 Task: Find a guest house in Laporte, United States, for 4 guests from August 3 to August 17, with 3 bedrooms, 4 beds, 2 bathrooms, and a price range of ₹3000 to ₹15000. Enable 'Instant Book'.
Action: Mouse moved to (477, 126)
Screenshot: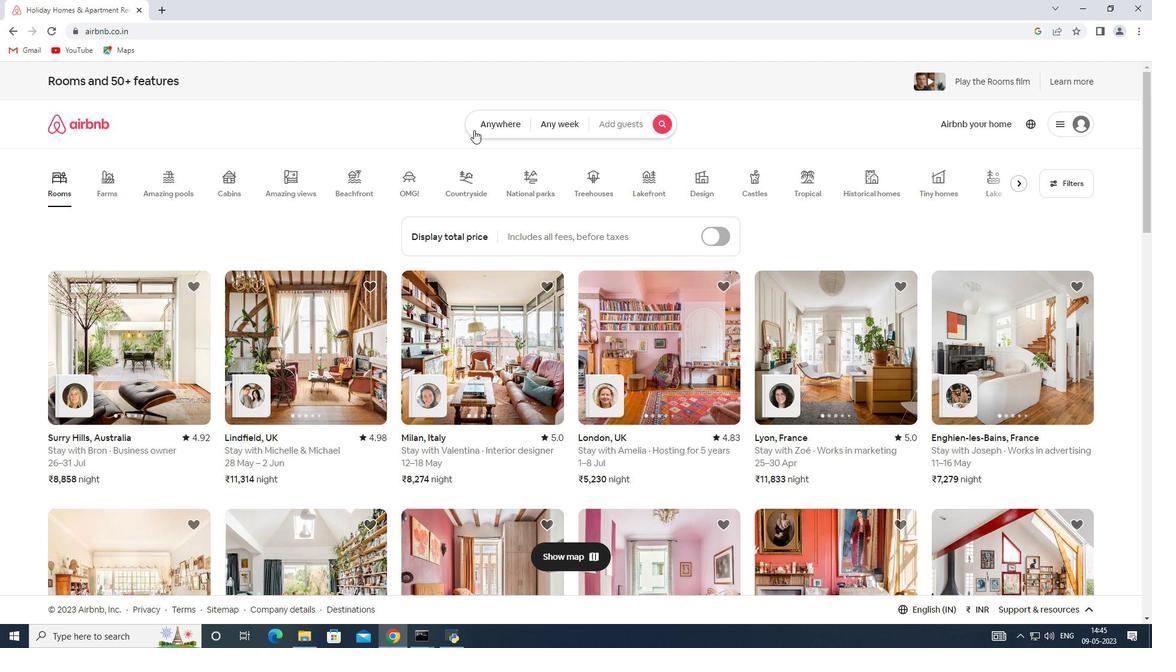 
Action: Mouse pressed left at (477, 126)
Screenshot: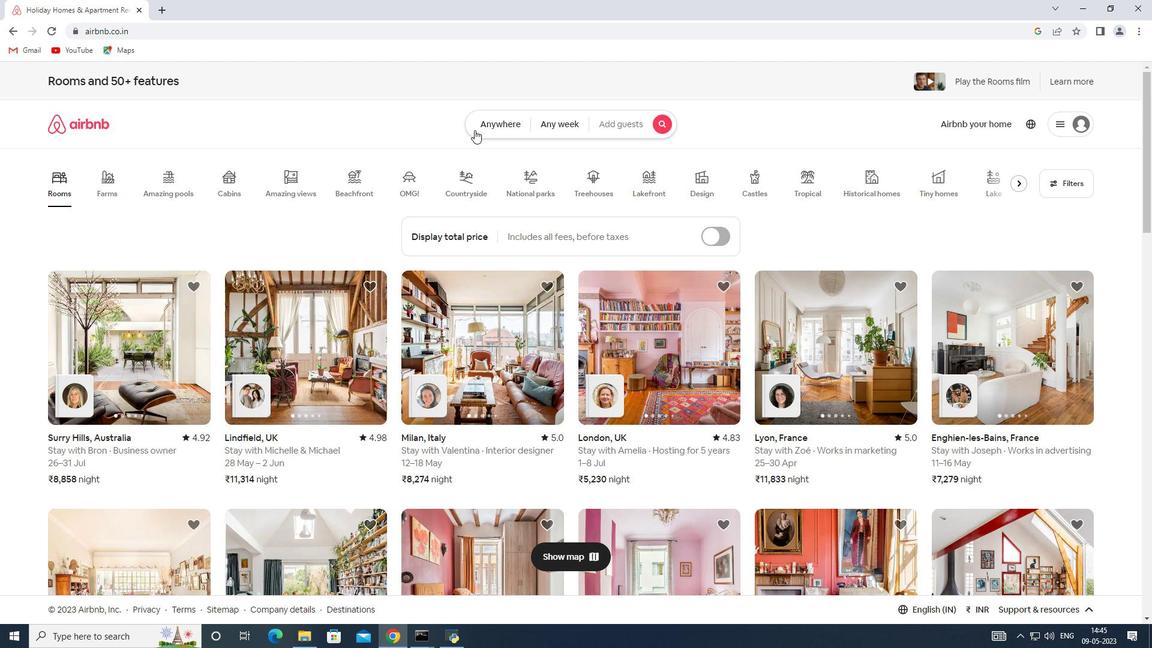 
Action: Mouse moved to (348, 167)
Screenshot: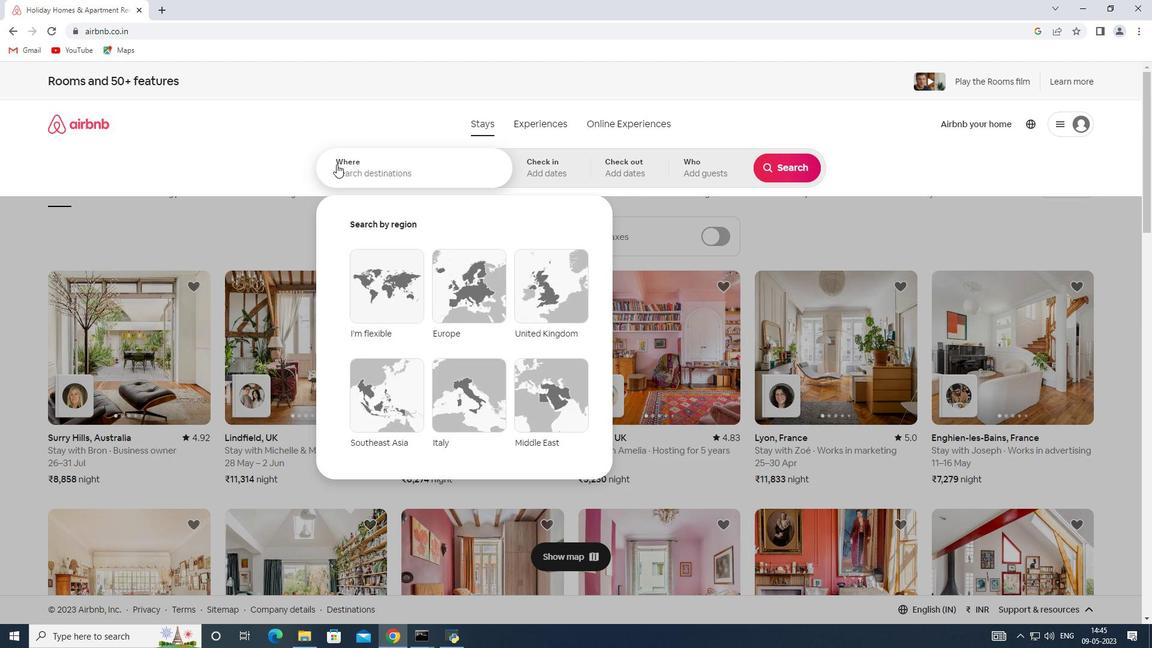 
Action: Mouse pressed left at (348, 167)
Screenshot: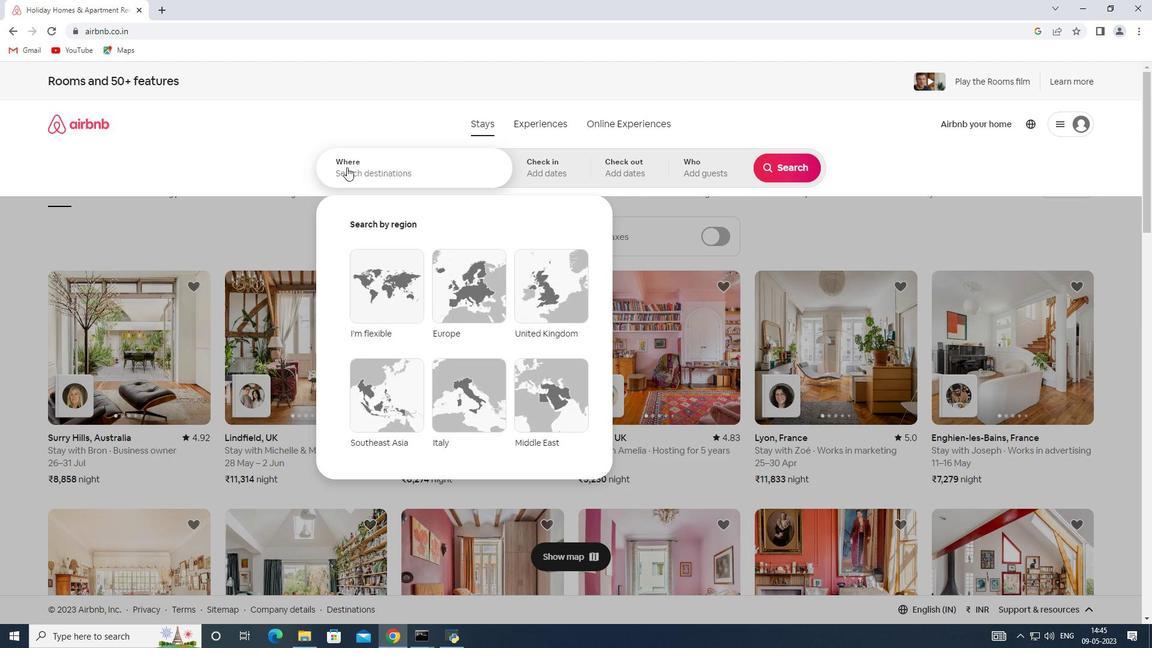 
Action: Mouse moved to (349, 167)
Screenshot: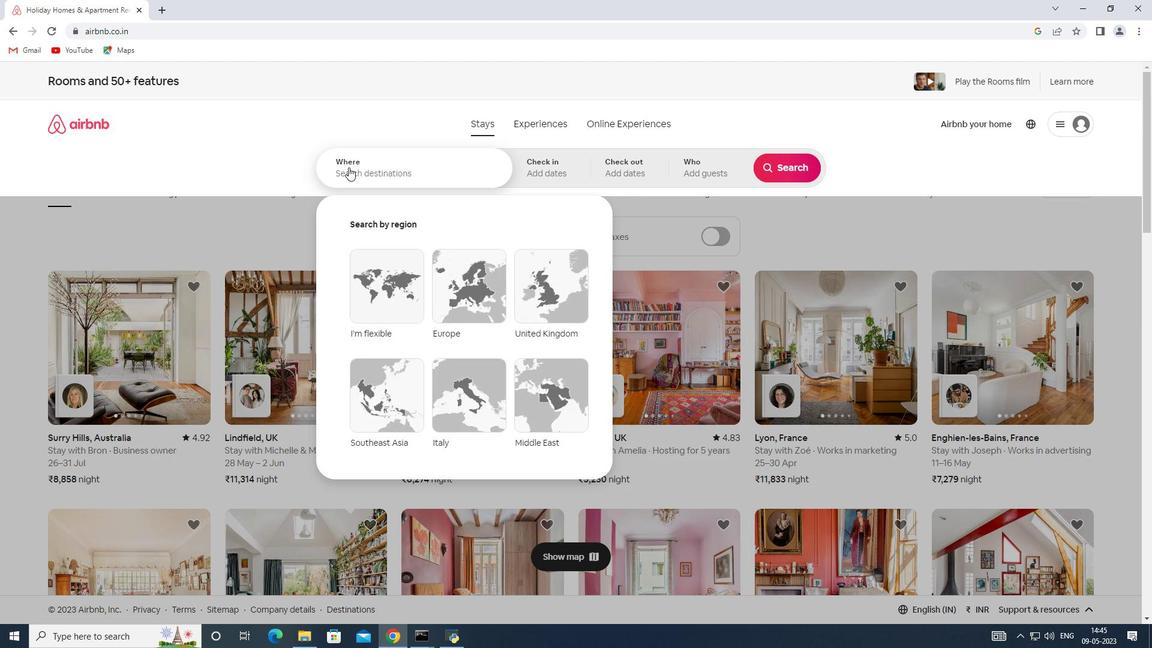 
Action: Key pressed <Key.shift><Key.shift><Key.shift><Key.shift><Key.shift><Key.shift><Key.shift><Key.shift><Key.shift><Key.shift><Key.shift><Key.shift><Key.shift><Key.shift><Key.shift><Key.shift><Key.shift>Laporte,<Key.shift>United<Key.space><Key.shift>States
Screenshot: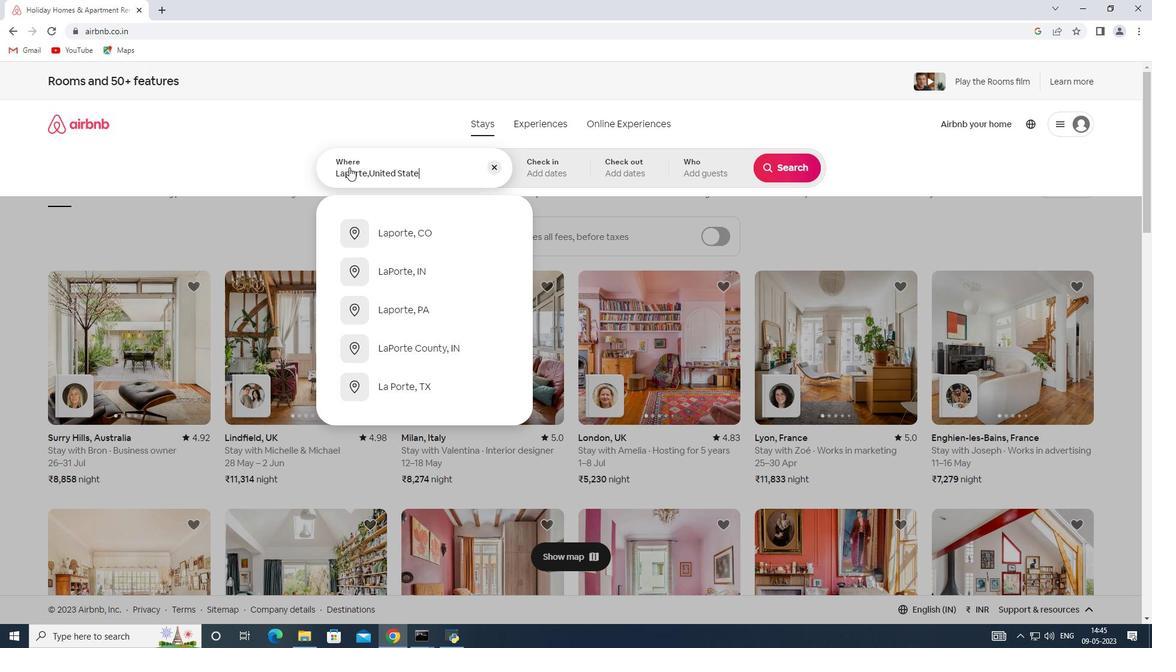 
Action: Mouse moved to (542, 167)
Screenshot: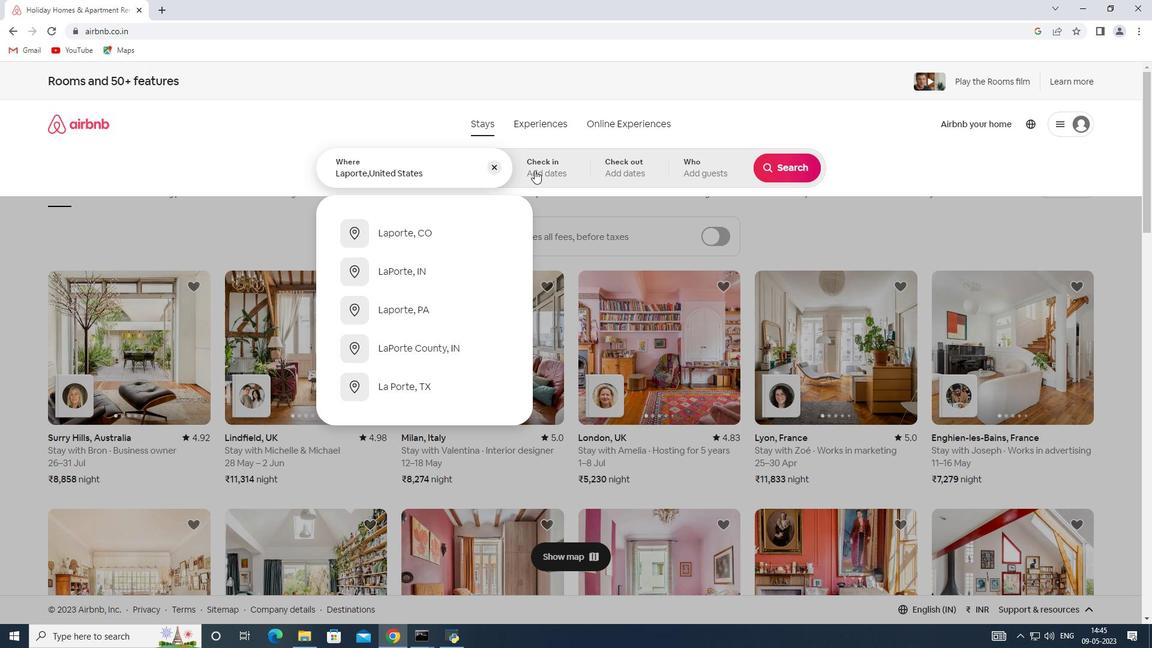 
Action: Mouse pressed left at (542, 167)
Screenshot: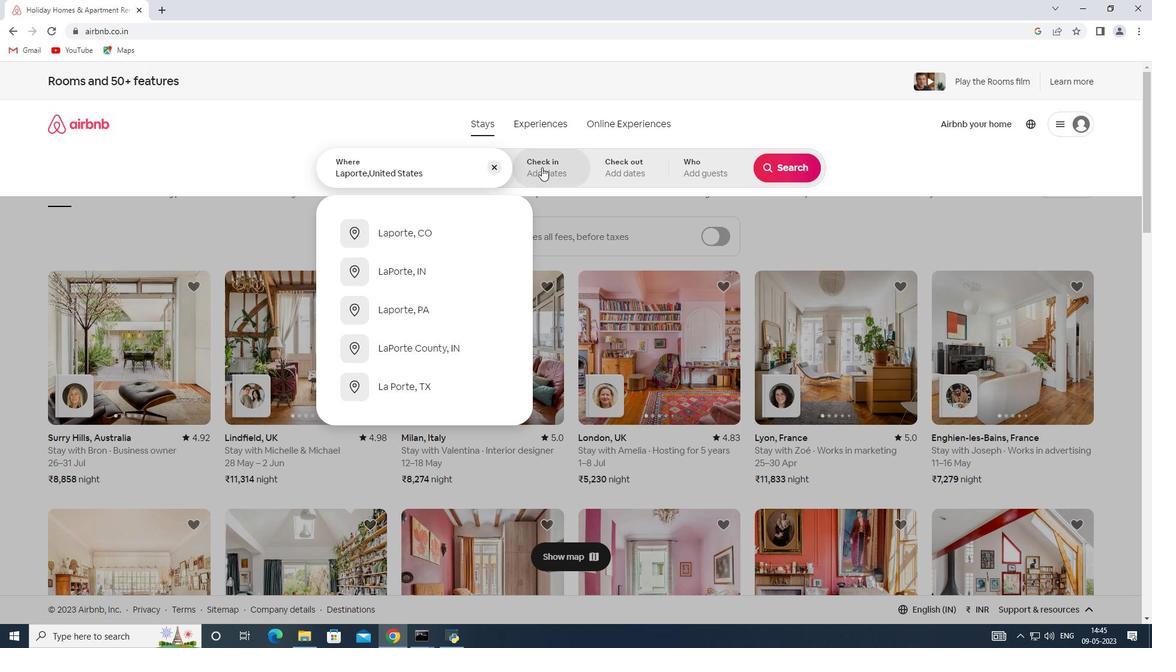 
Action: Mouse moved to (781, 264)
Screenshot: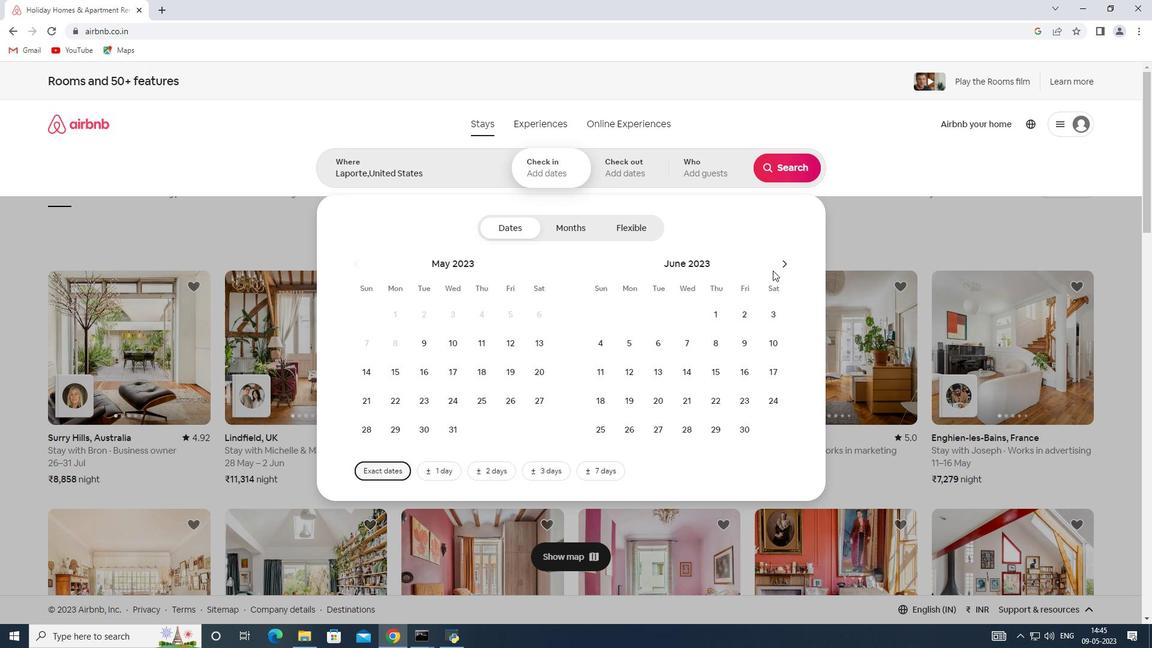 
Action: Mouse pressed left at (781, 264)
Screenshot: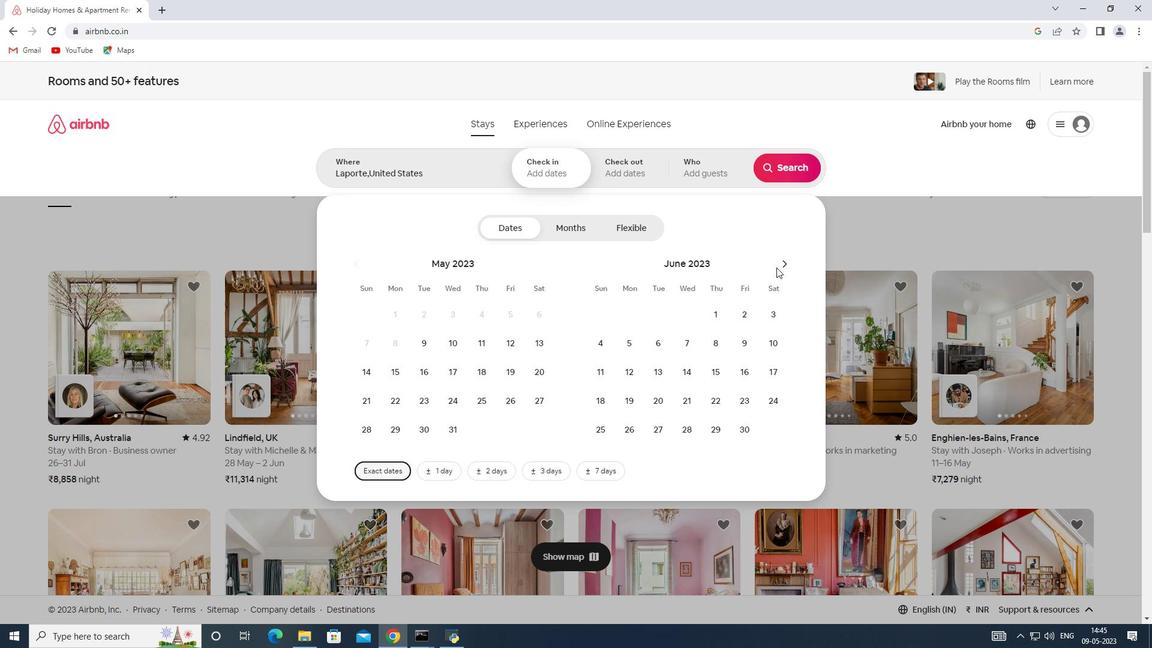
Action: Mouse pressed left at (781, 264)
Screenshot: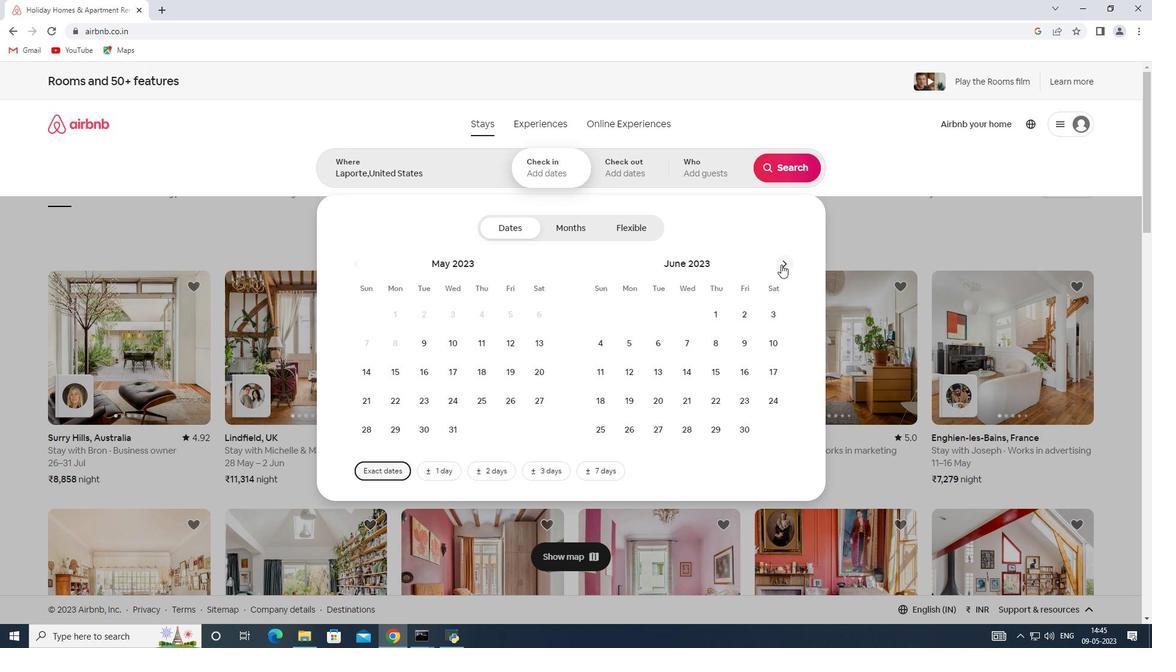 
Action: Mouse moved to (714, 313)
Screenshot: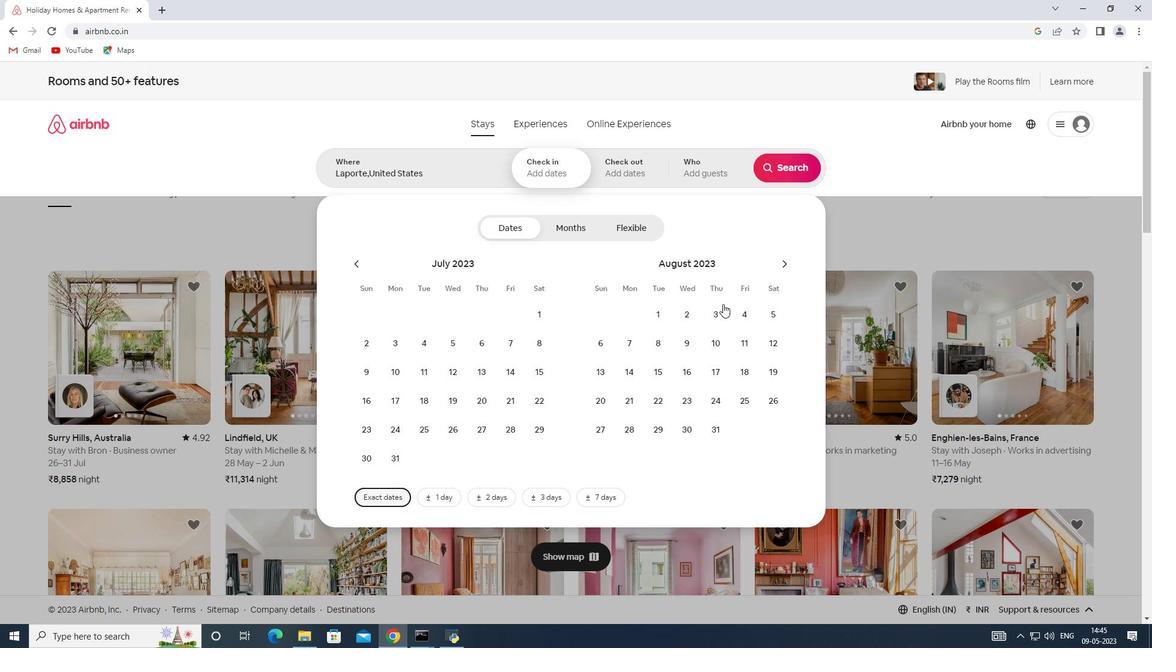 
Action: Mouse pressed left at (714, 313)
Screenshot: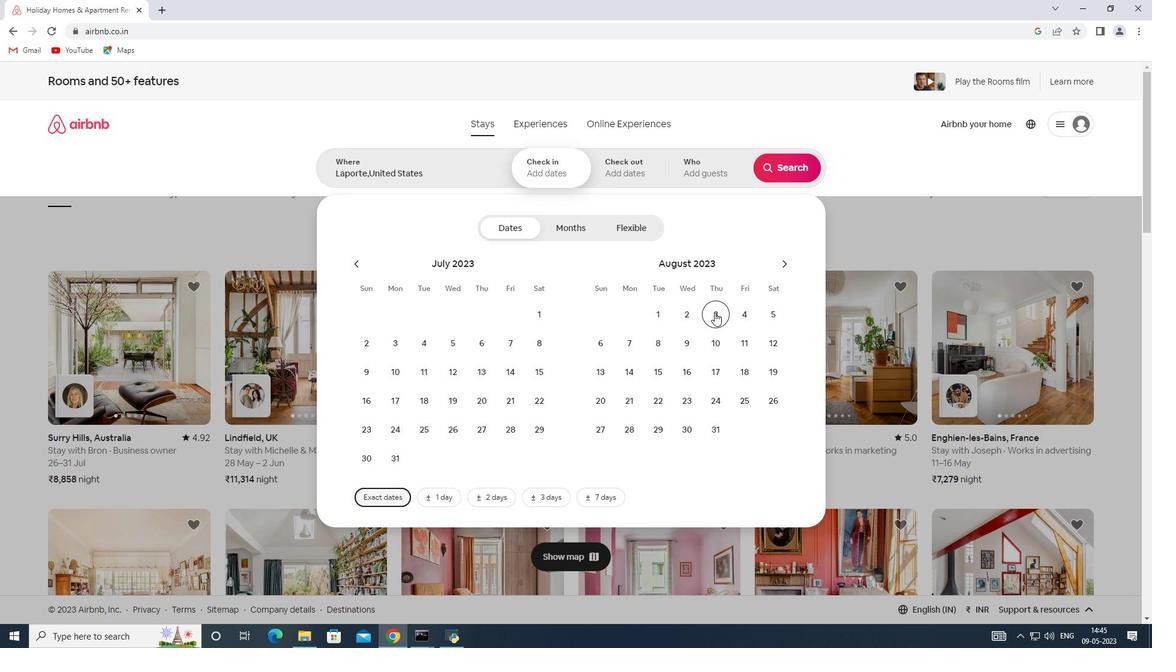 
Action: Mouse moved to (707, 375)
Screenshot: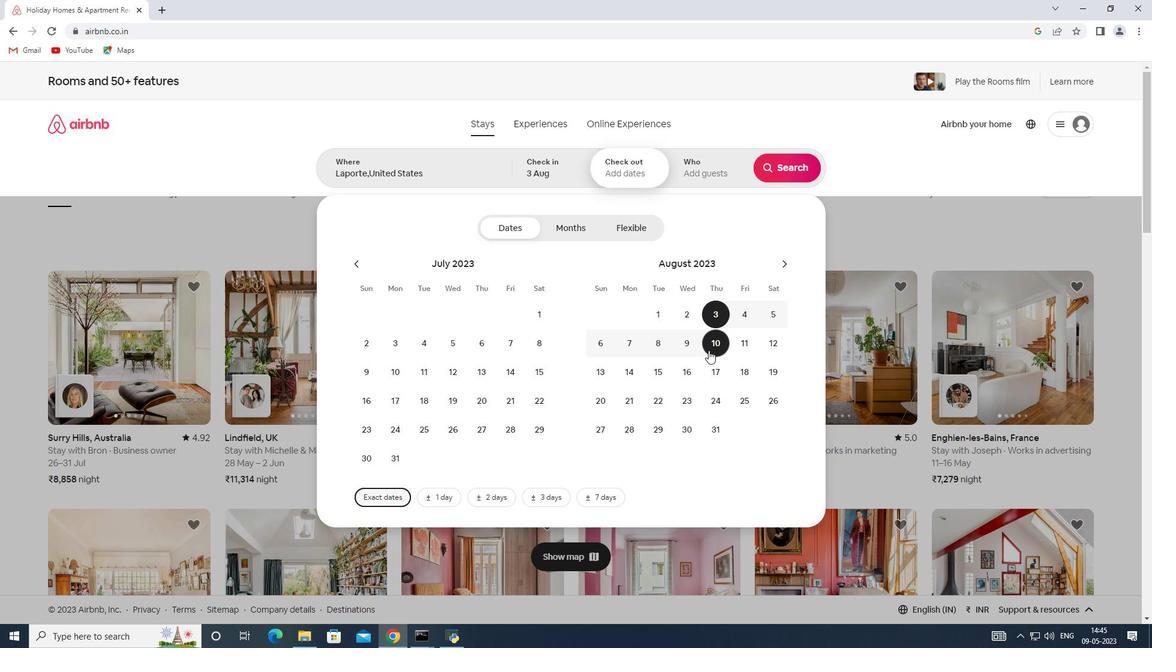 
Action: Mouse pressed left at (707, 375)
Screenshot: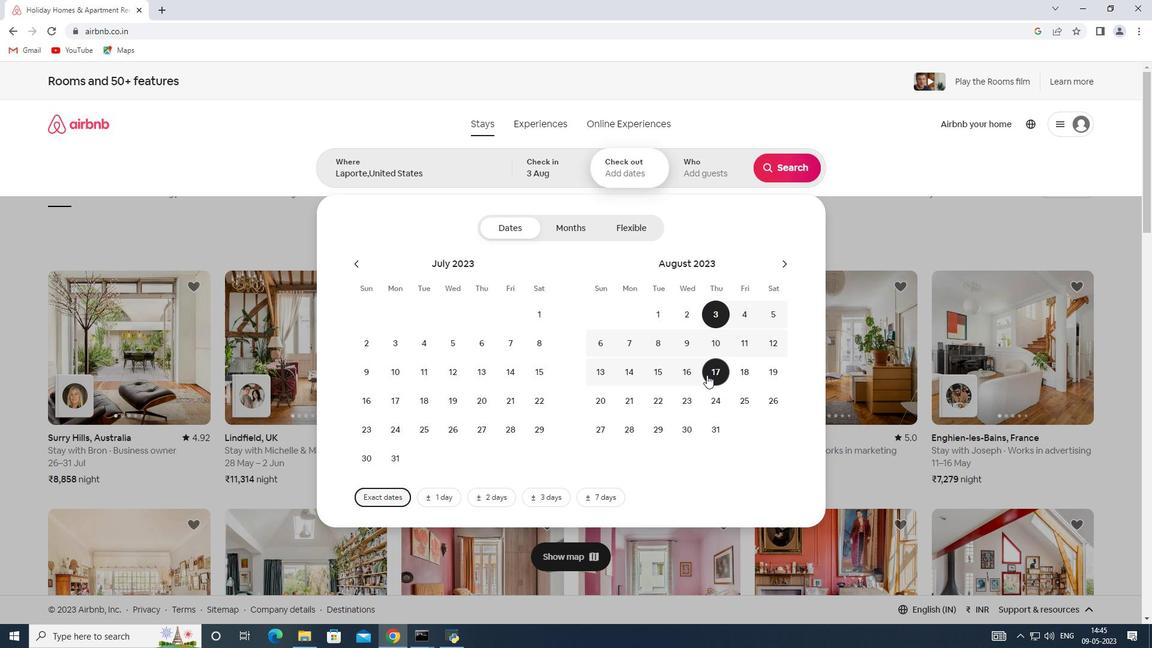 
Action: Mouse moved to (692, 168)
Screenshot: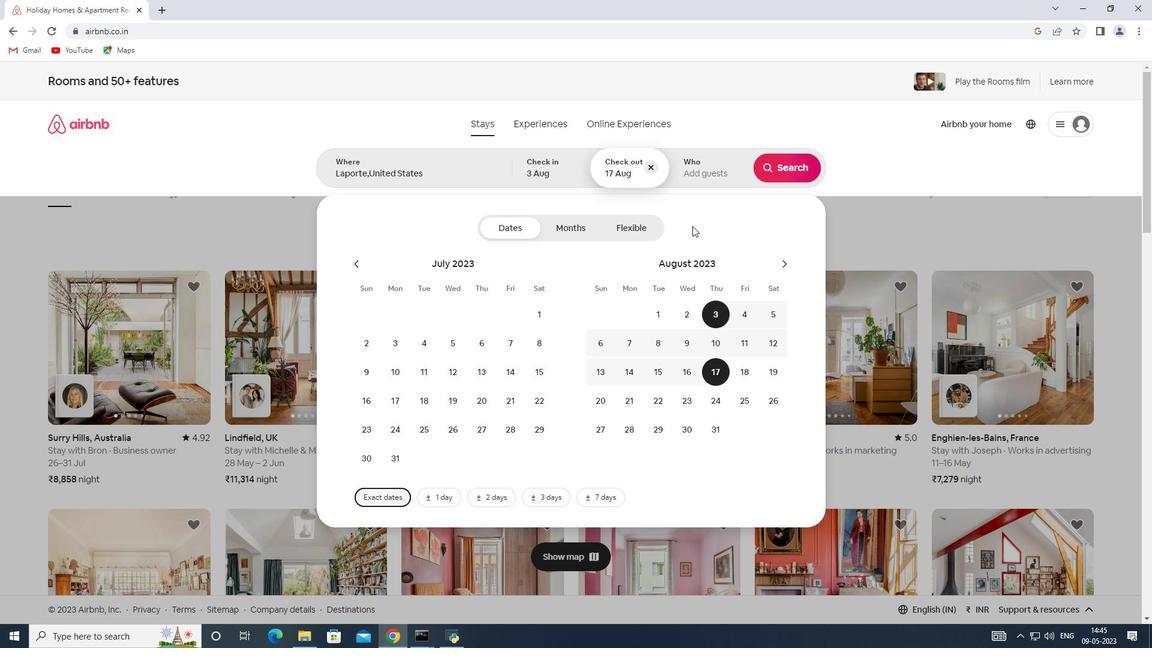 
Action: Mouse pressed left at (692, 168)
Screenshot: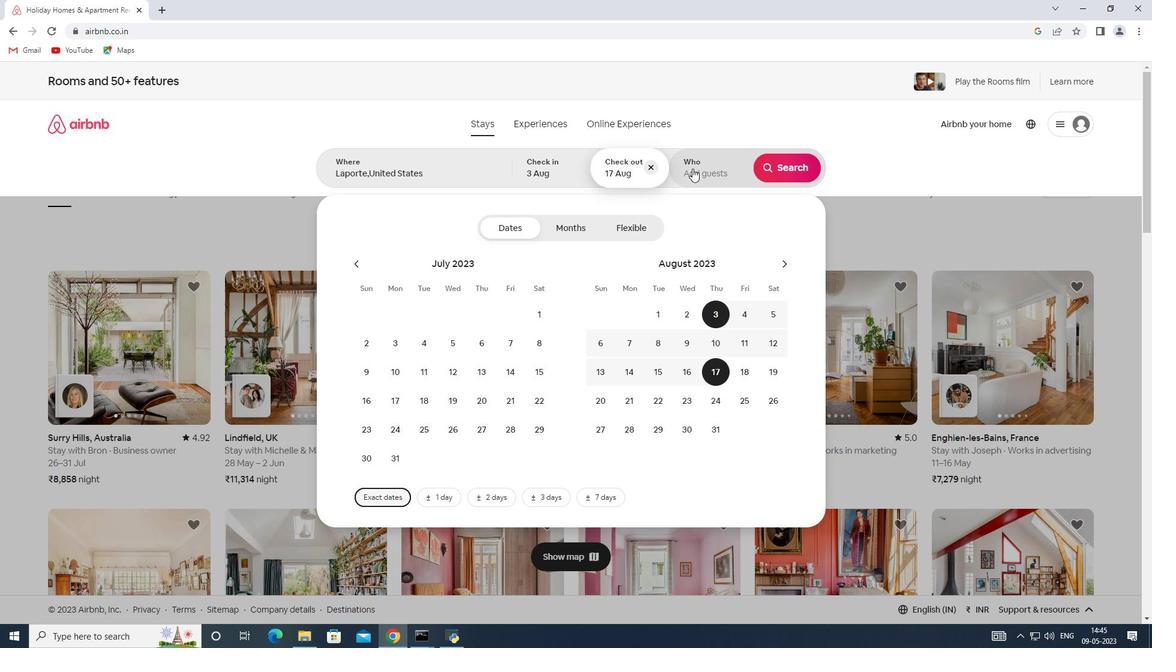 
Action: Mouse moved to (795, 229)
Screenshot: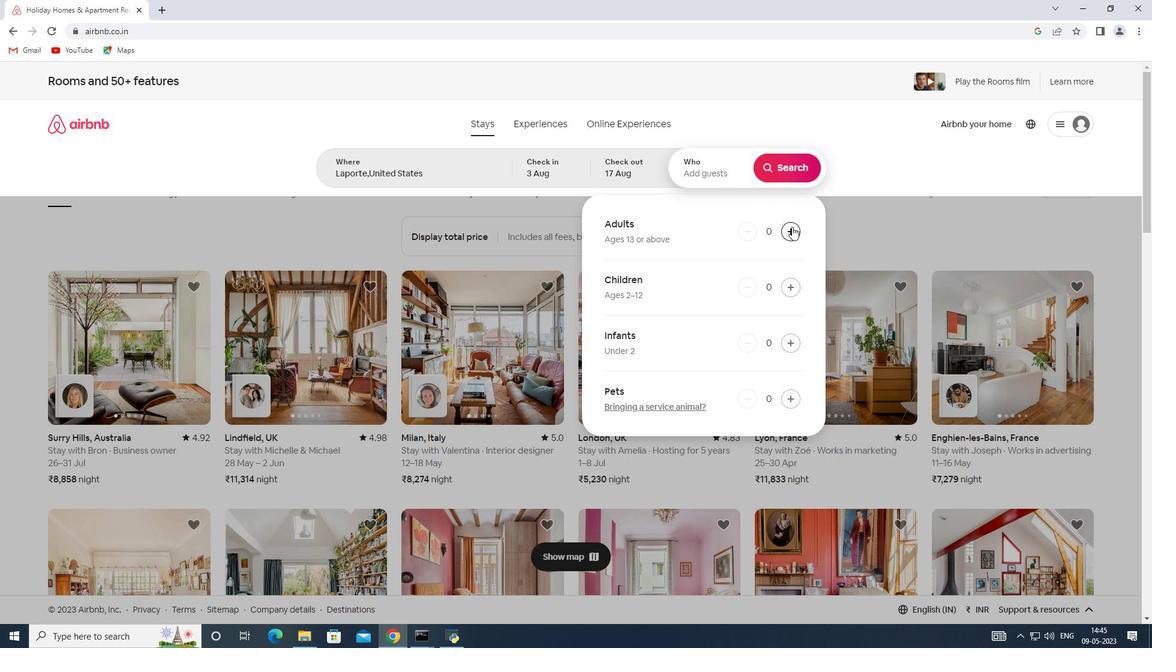 
Action: Mouse pressed left at (795, 229)
Screenshot: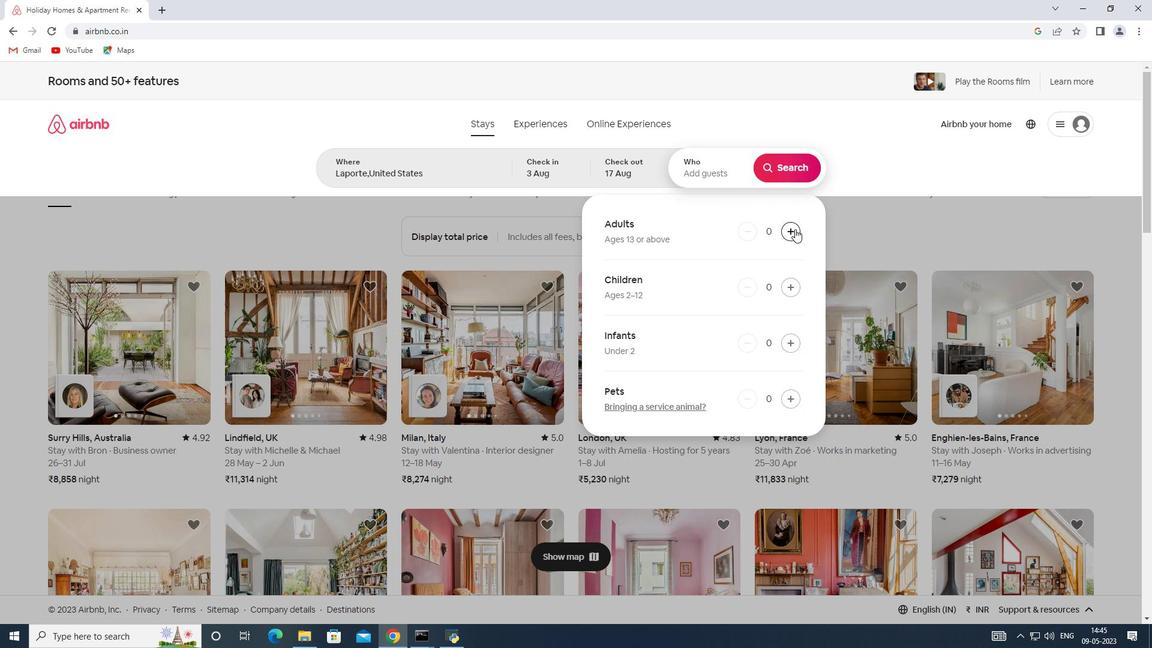 
Action: Mouse pressed left at (795, 229)
Screenshot: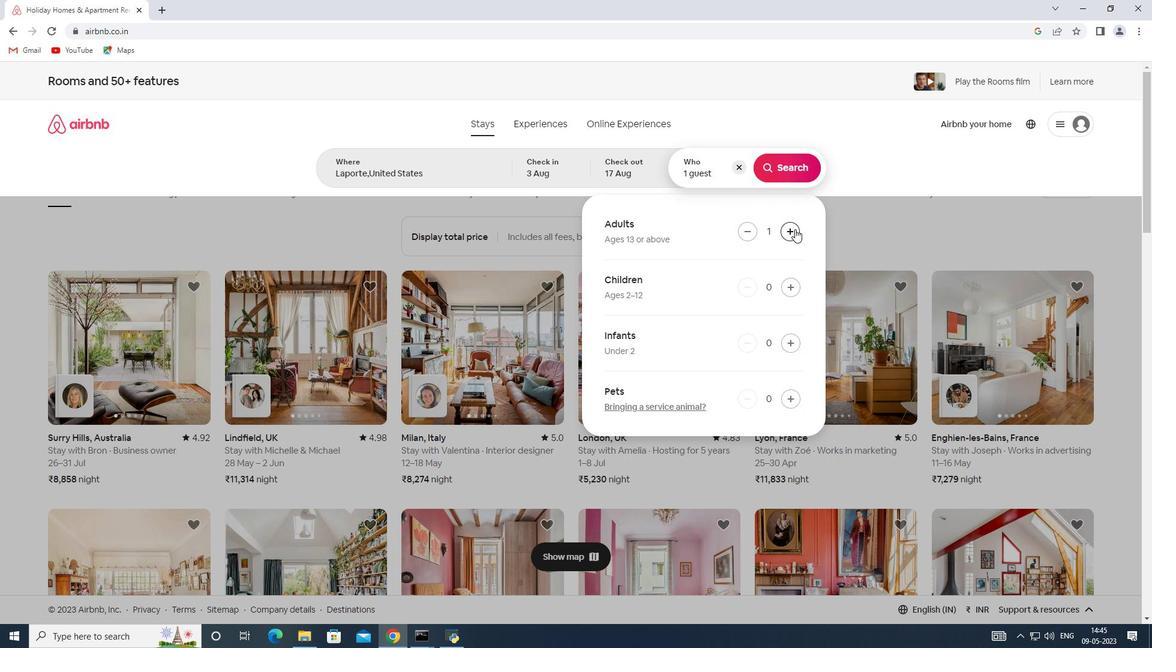 
Action: Mouse pressed left at (795, 229)
Screenshot: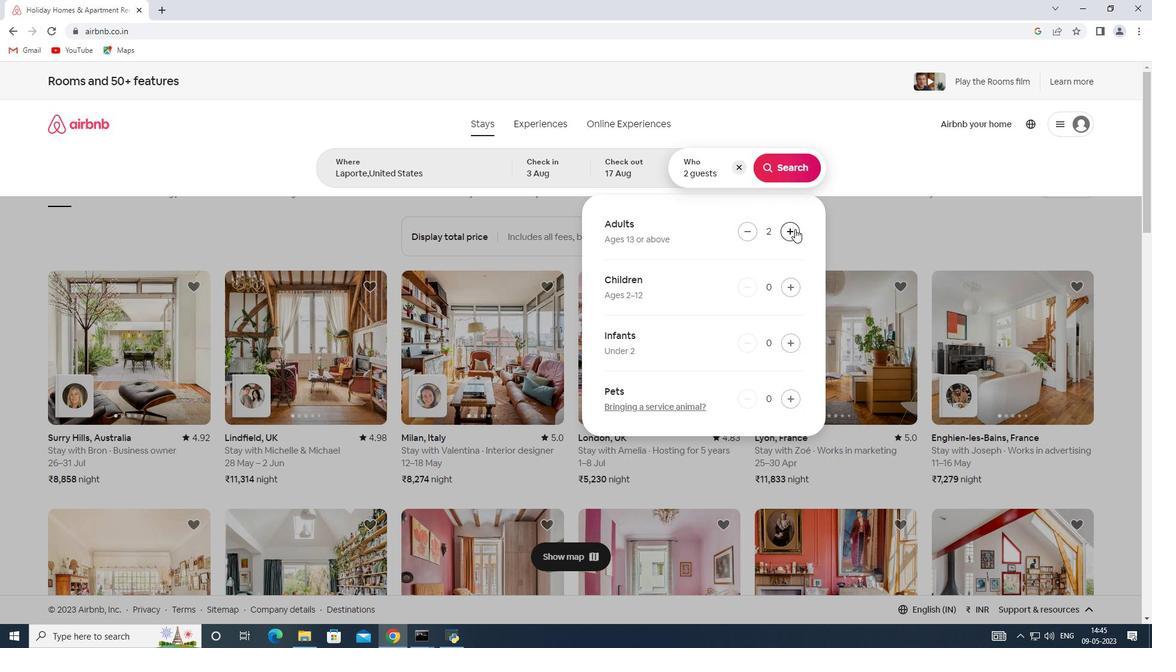 
Action: Mouse moved to (792, 291)
Screenshot: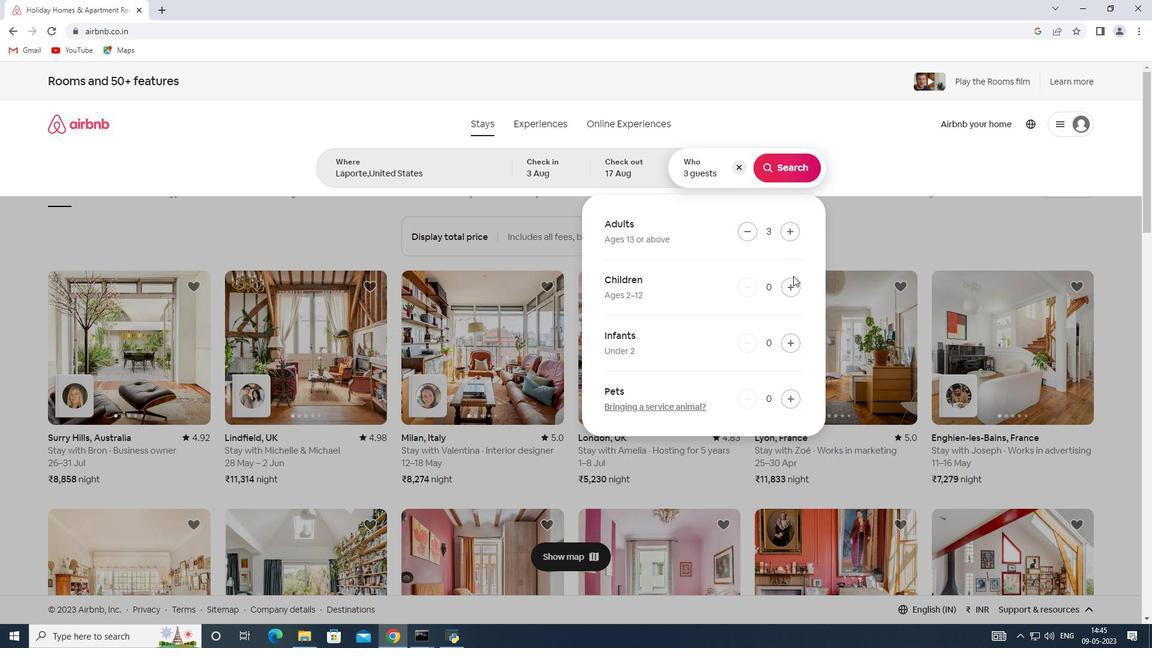 
Action: Mouse pressed left at (792, 291)
Screenshot: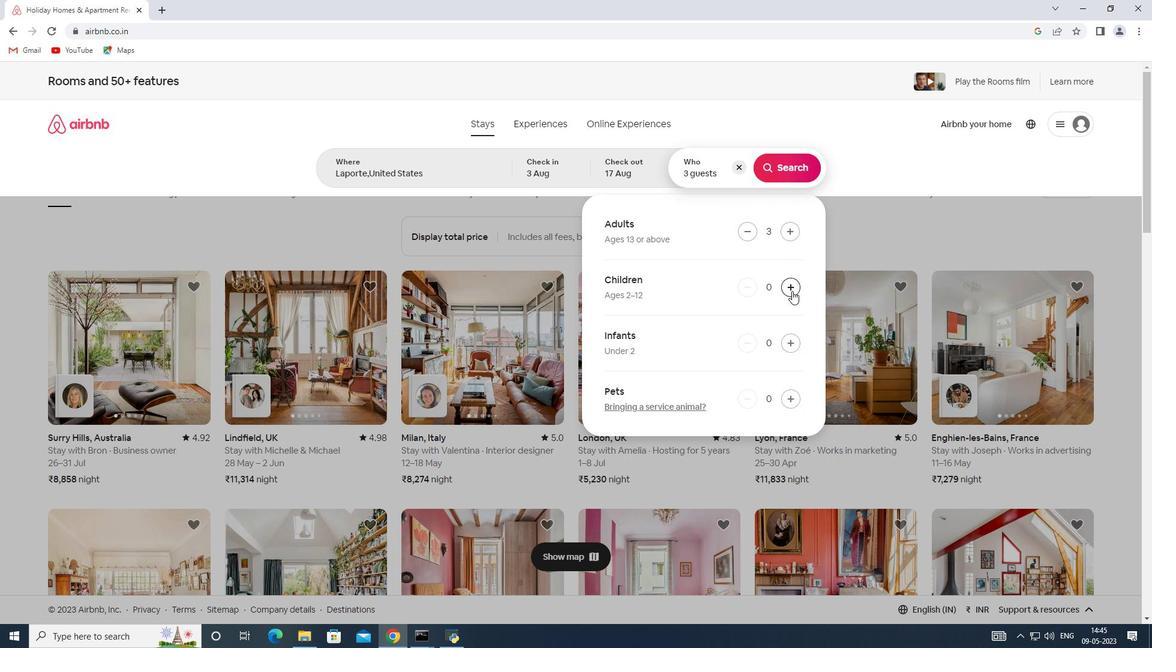 
Action: Mouse moved to (777, 169)
Screenshot: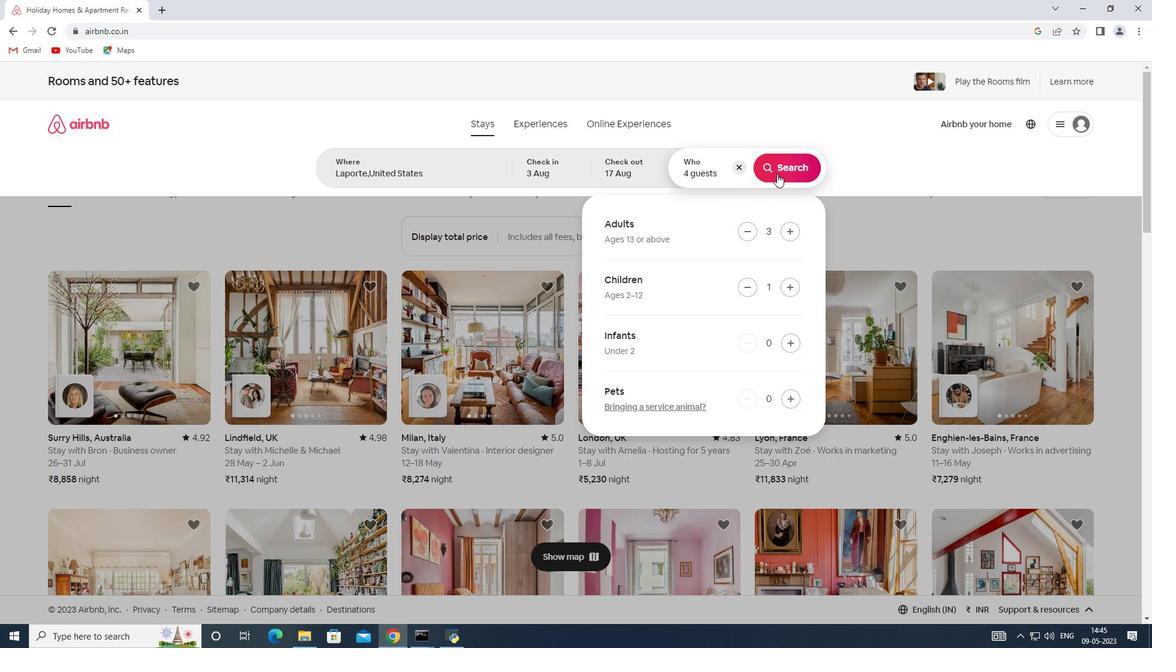 
Action: Mouse pressed left at (777, 169)
Screenshot: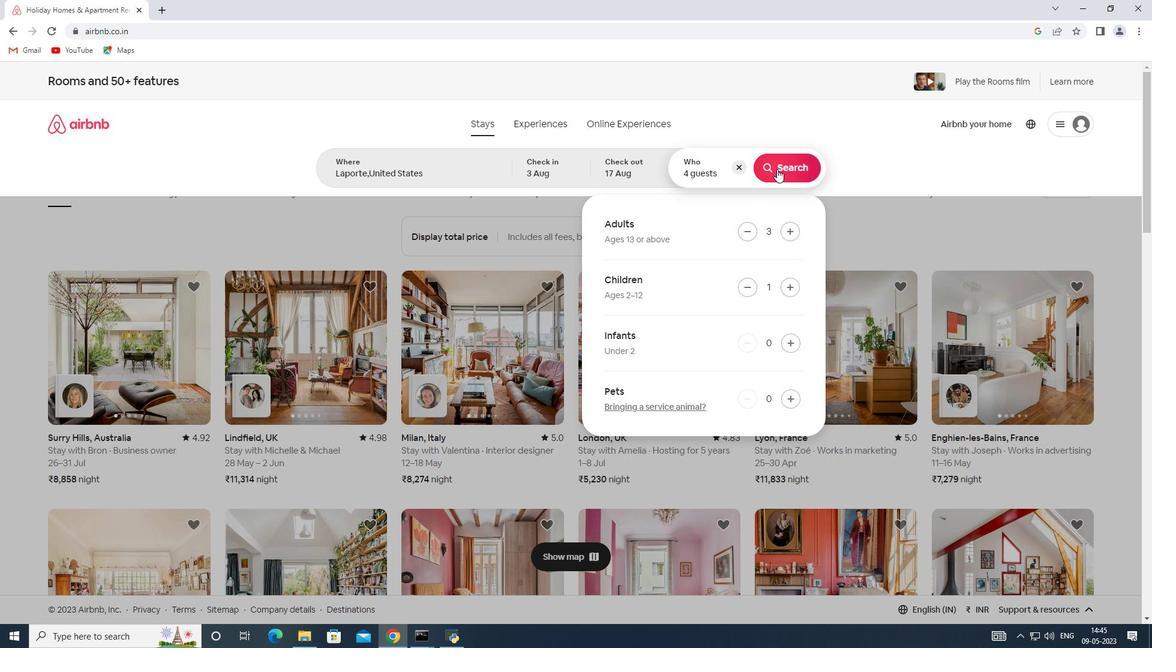 
Action: Mouse moved to (1086, 135)
Screenshot: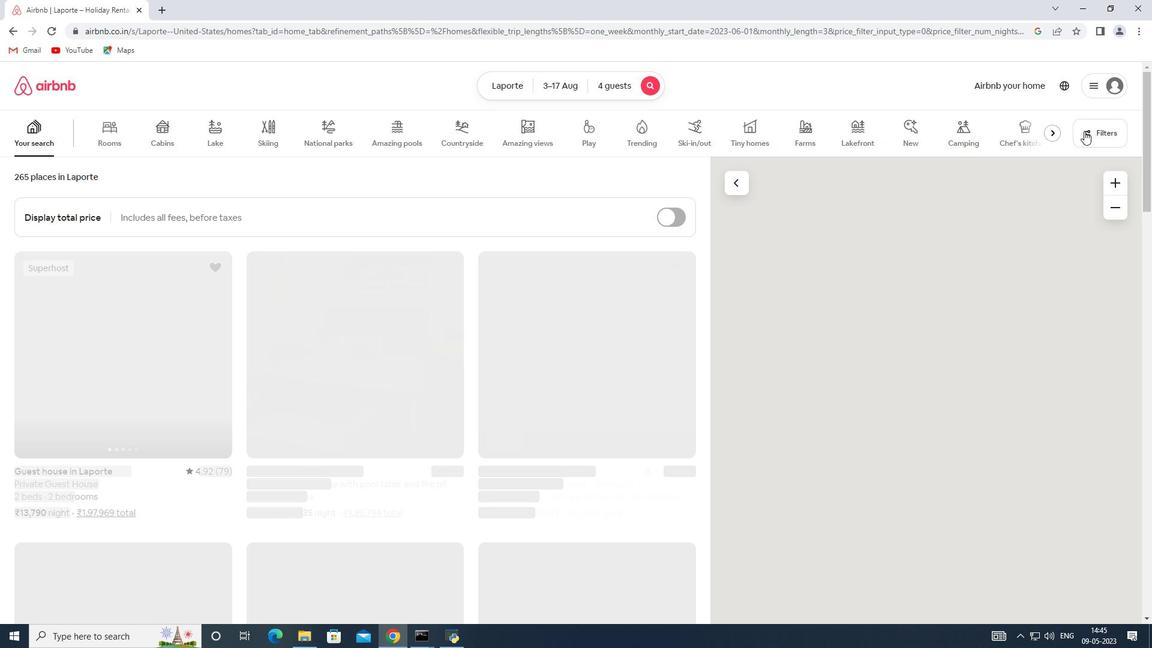 
Action: Mouse pressed left at (1086, 135)
Screenshot: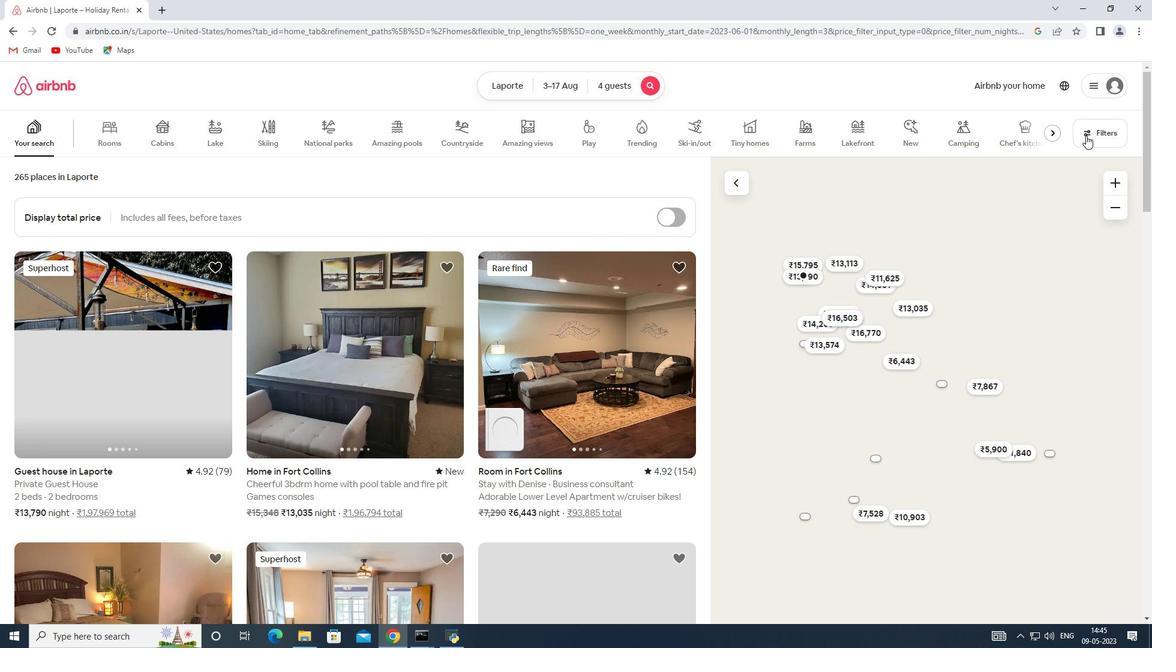 
Action: Mouse moved to (419, 431)
Screenshot: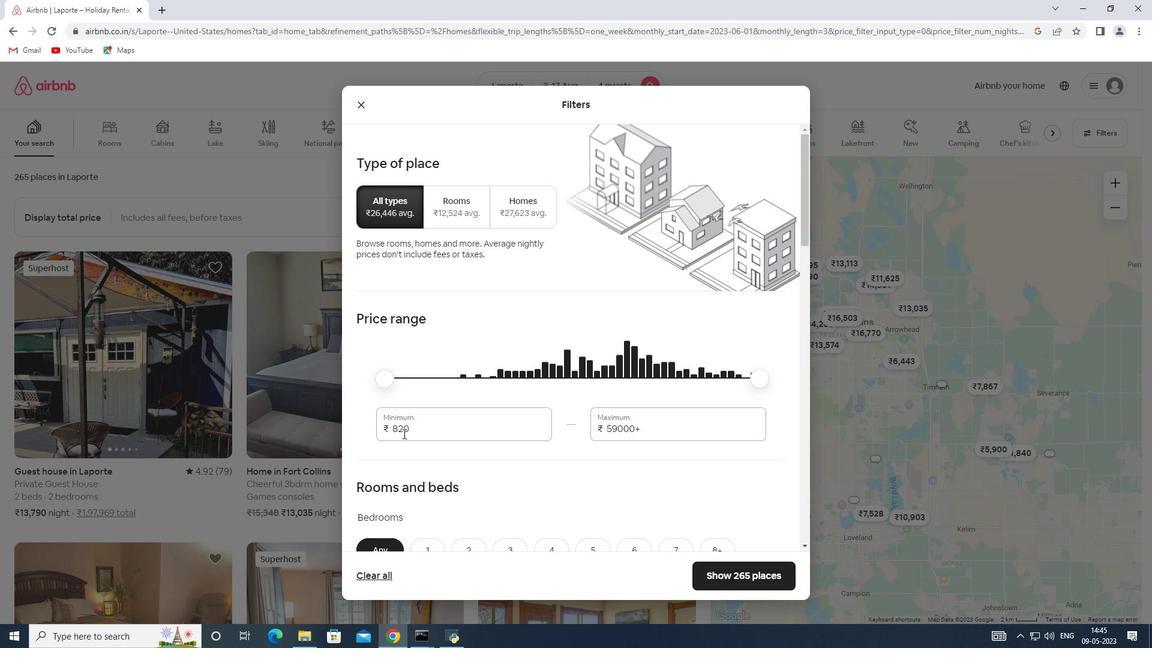 
Action: Mouse pressed left at (419, 431)
Screenshot: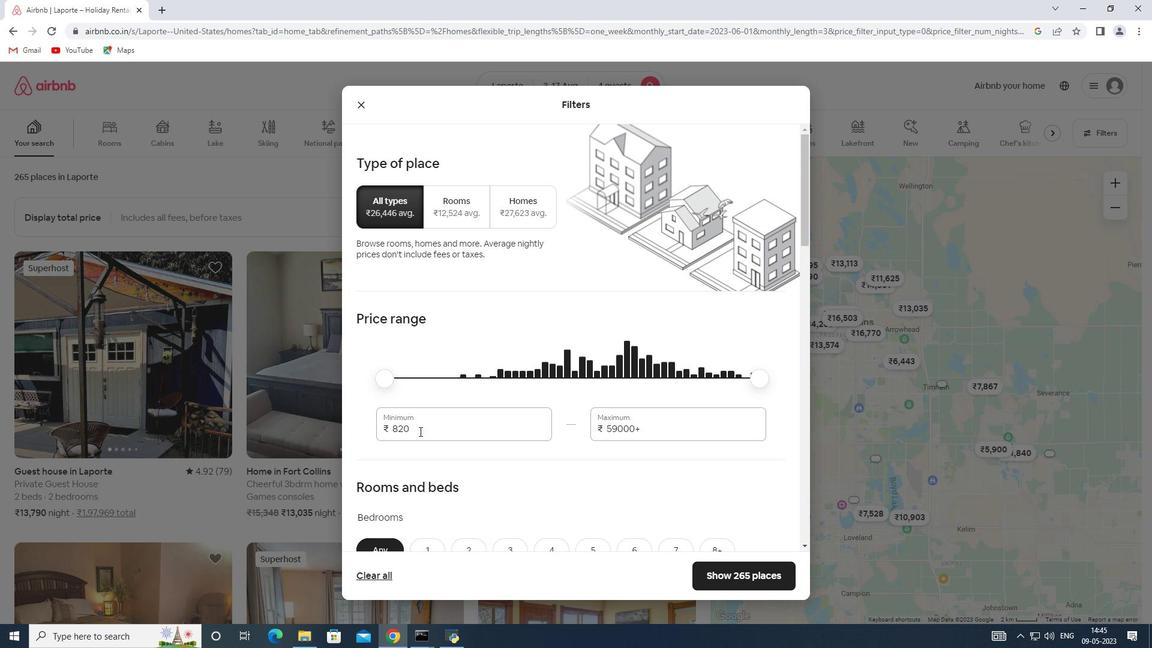 
Action: Mouse moved to (366, 423)
Screenshot: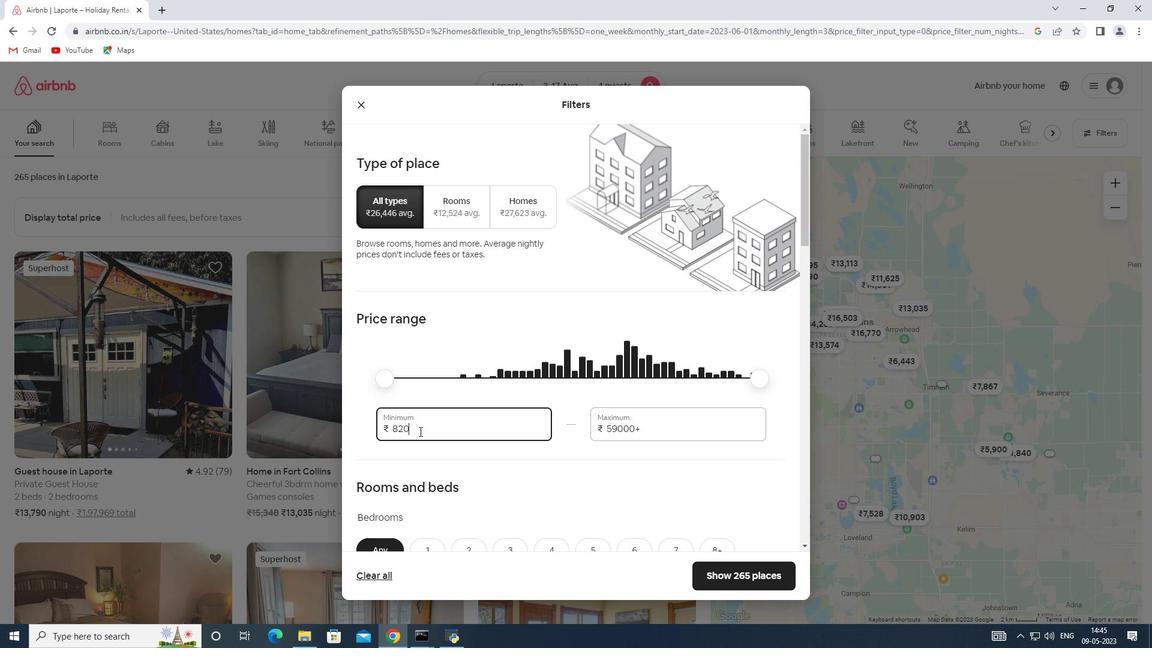 
Action: Key pressed 3000
Screenshot: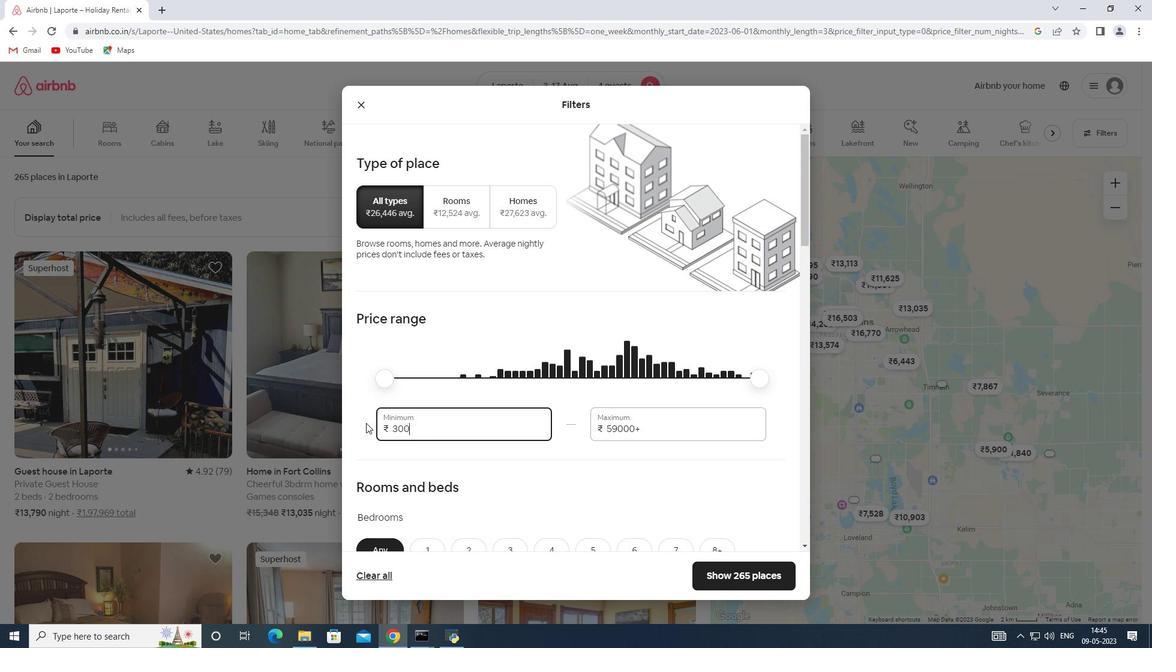 
Action: Mouse moved to (645, 433)
Screenshot: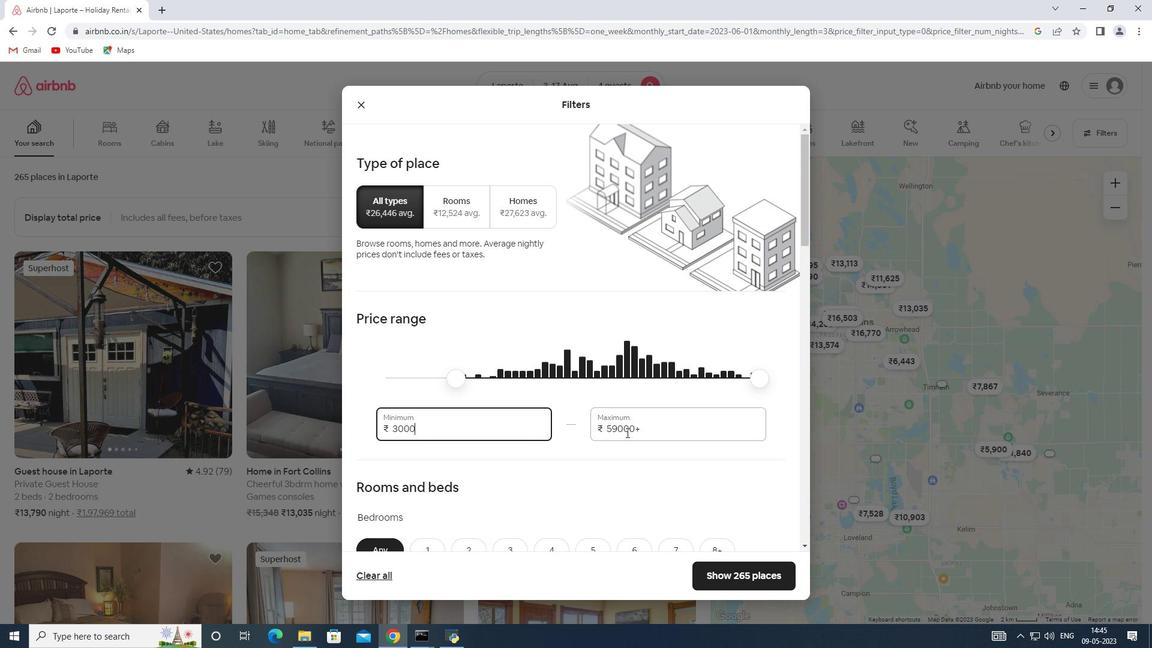 
Action: Mouse pressed left at (645, 433)
Screenshot: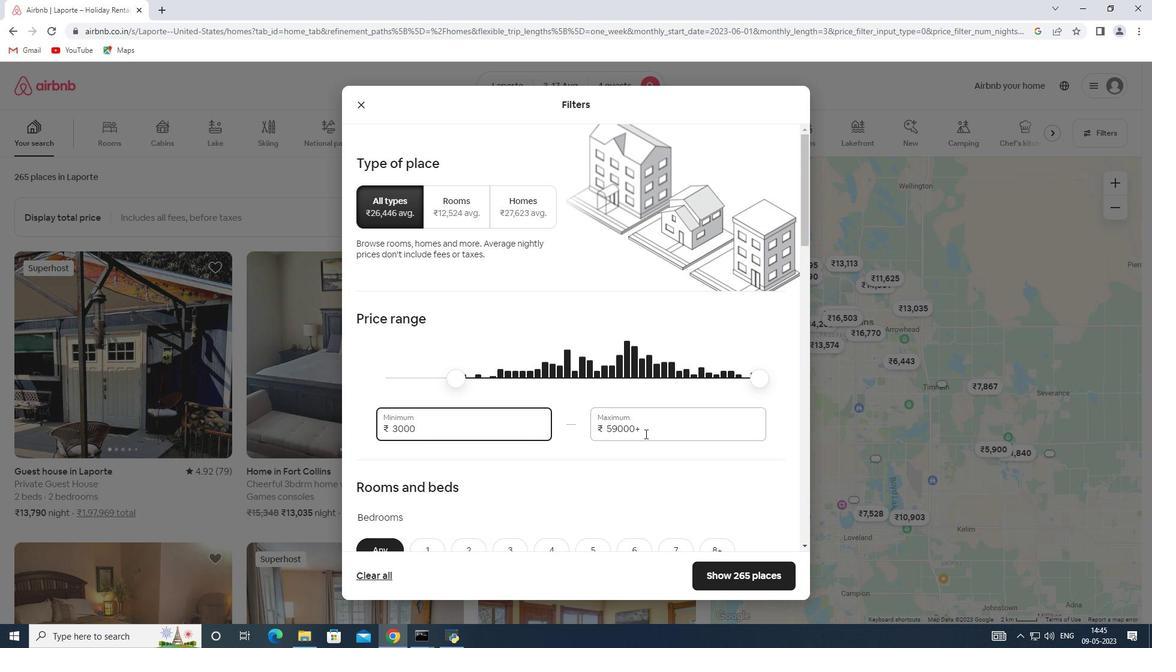 
Action: Mouse moved to (575, 435)
Screenshot: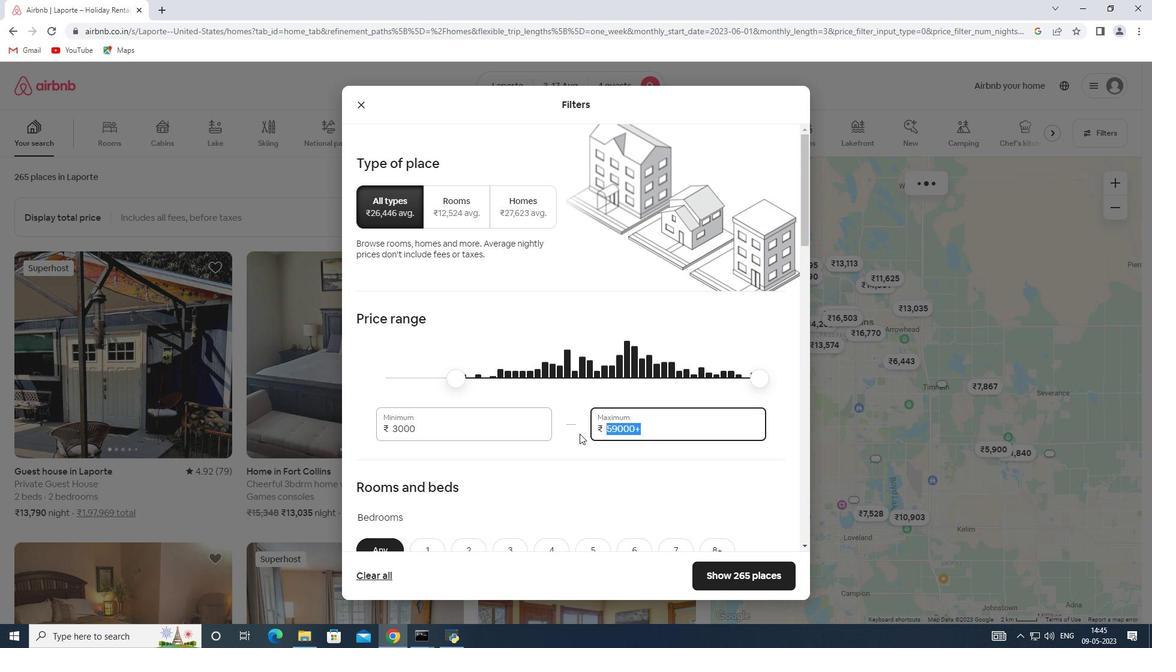 
Action: Key pressed 15000
Screenshot: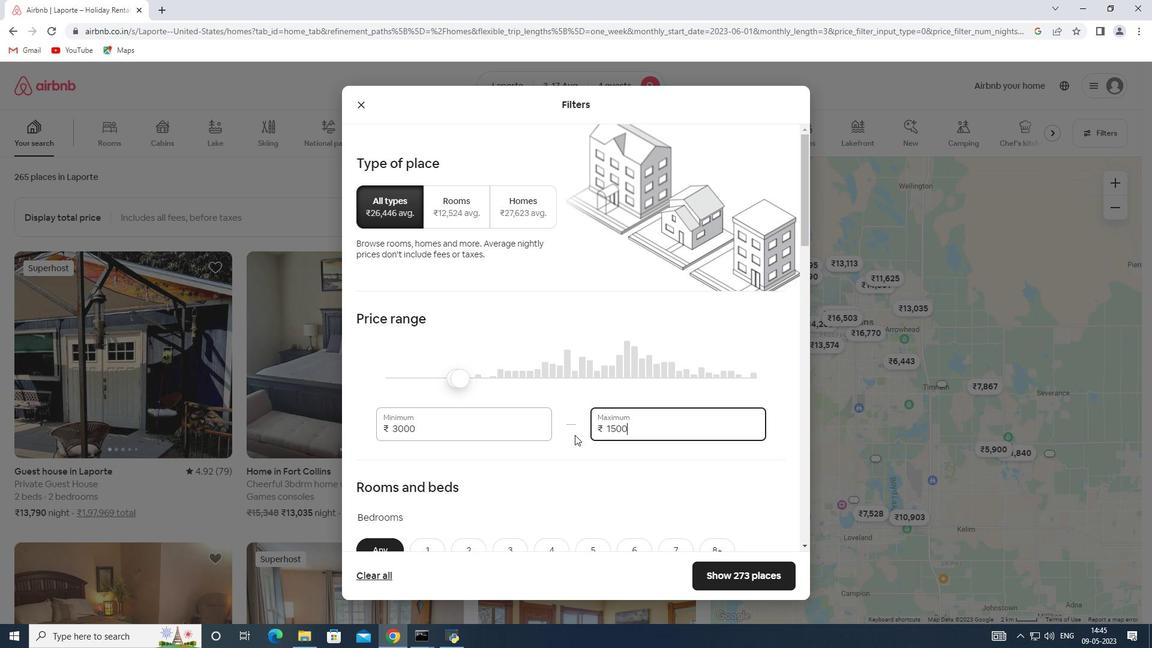 
Action: Mouse scrolled (575, 434) with delta (0, 0)
Screenshot: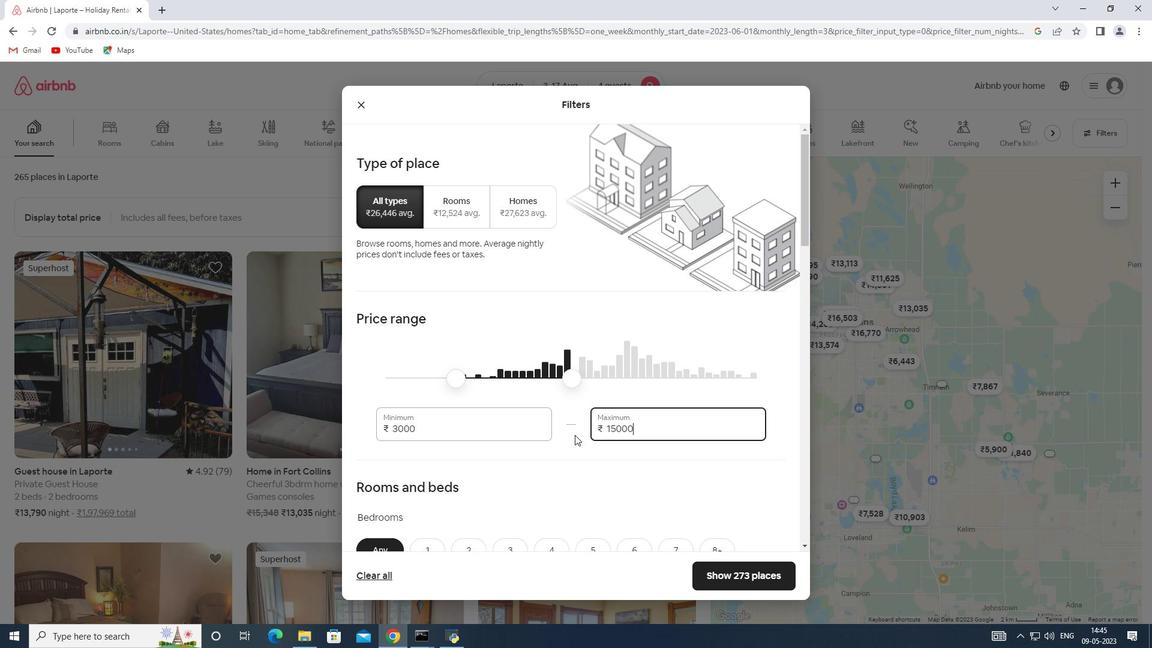 
Action: Mouse scrolled (575, 434) with delta (0, 0)
Screenshot: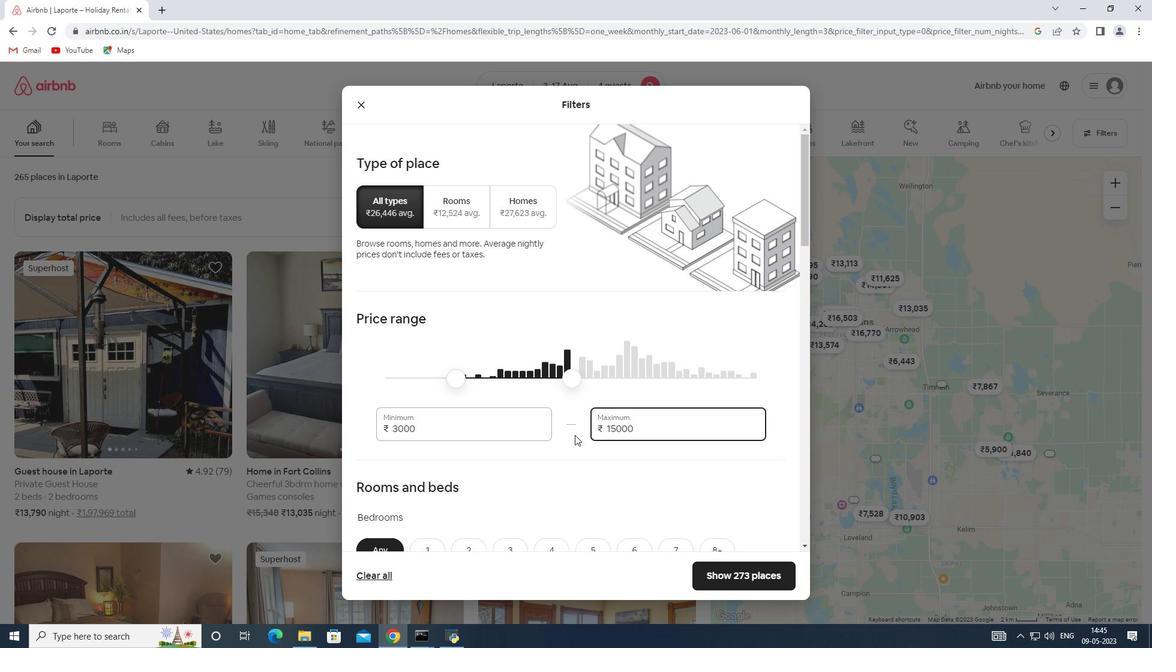 
Action: Mouse moved to (578, 419)
Screenshot: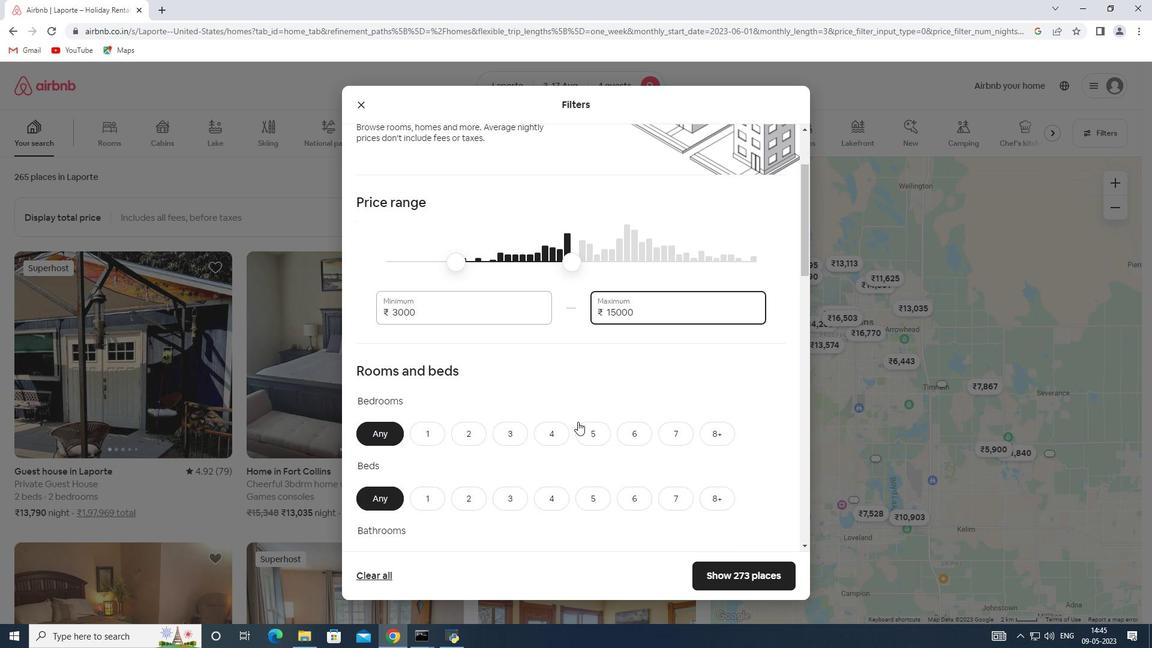 
Action: Mouse scrolled (578, 418) with delta (0, 0)
Screenshot: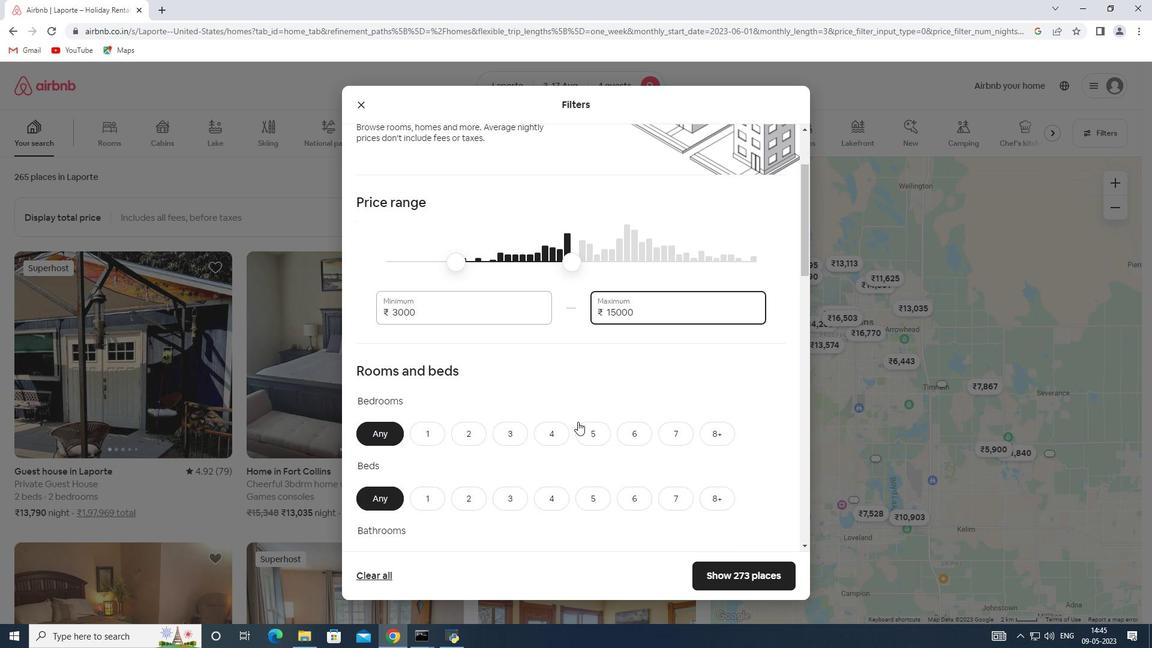 
Action: Mouse moved to (587, 393)
Screenshot: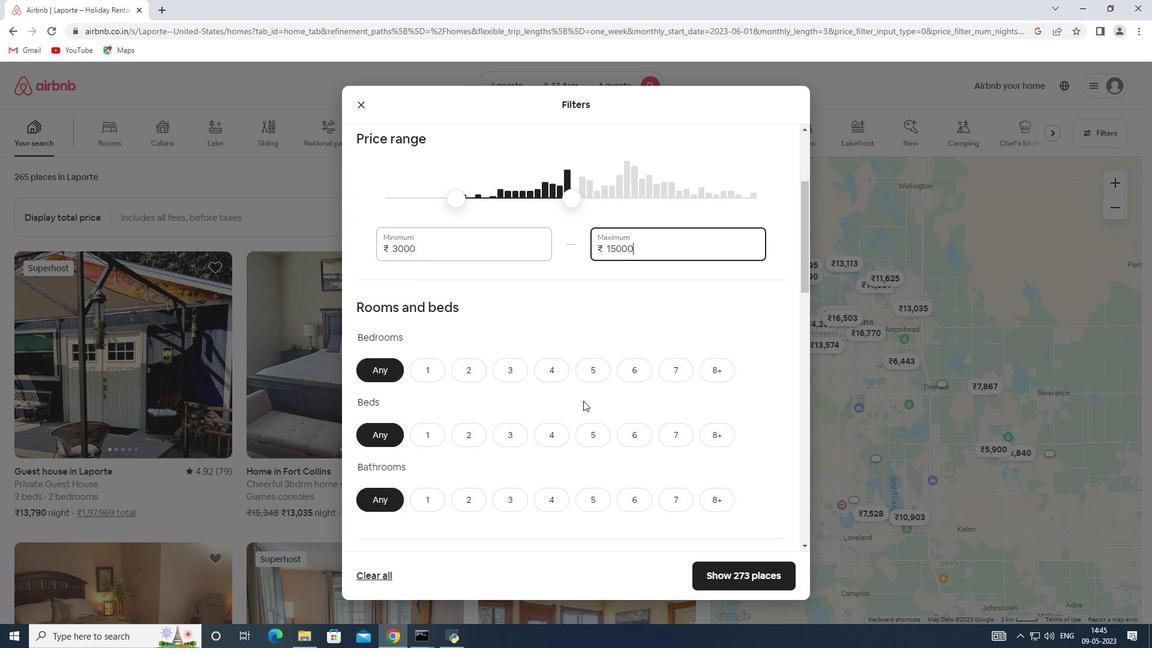 
Action: Mouse scrolled (587, 392) with delta (0, 0)
Screenshot: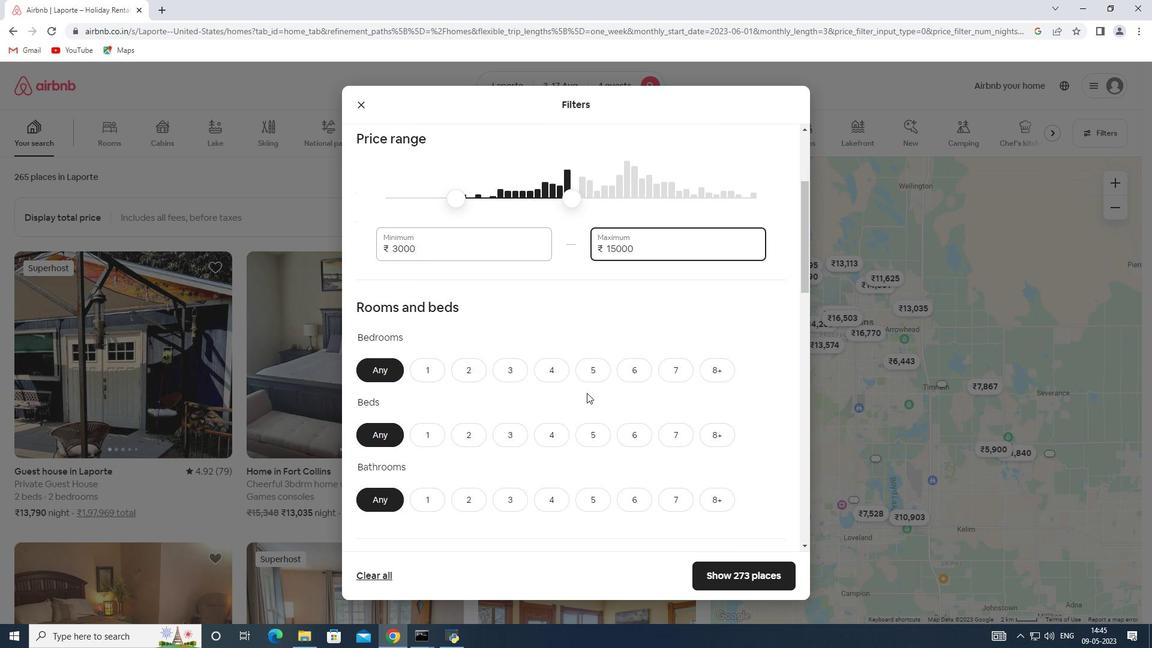 
Action: Mouse moved to (592, 384)
Screenshot: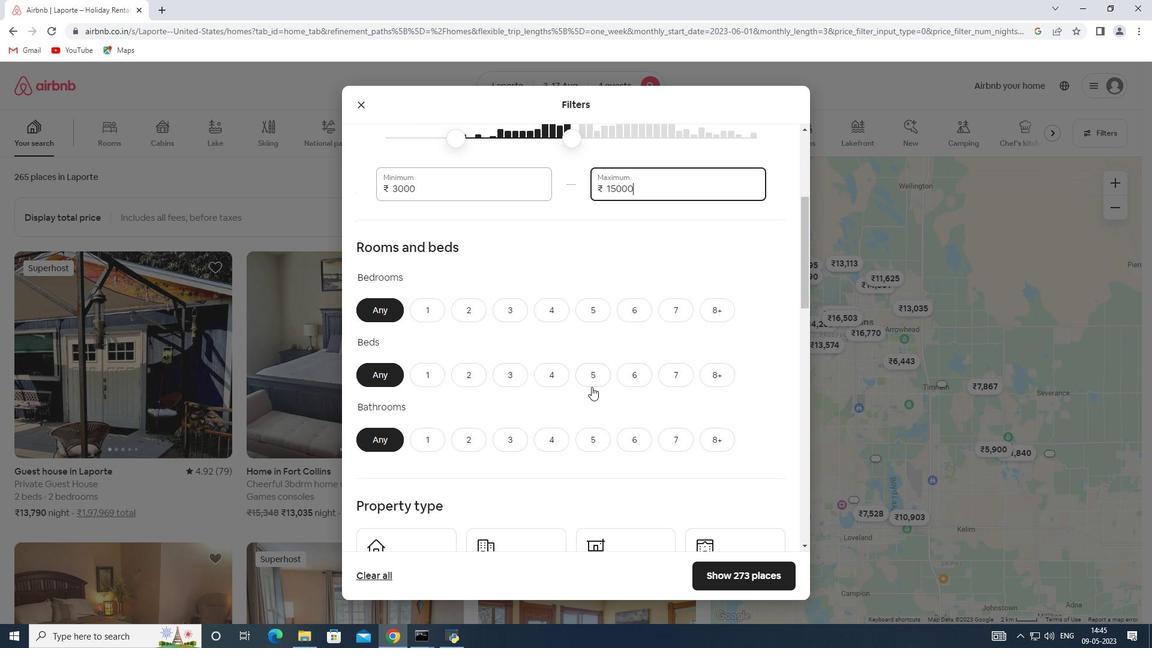 
Action: Mouse scrolled (592, 383) with delta (0, 0)
Screenshot: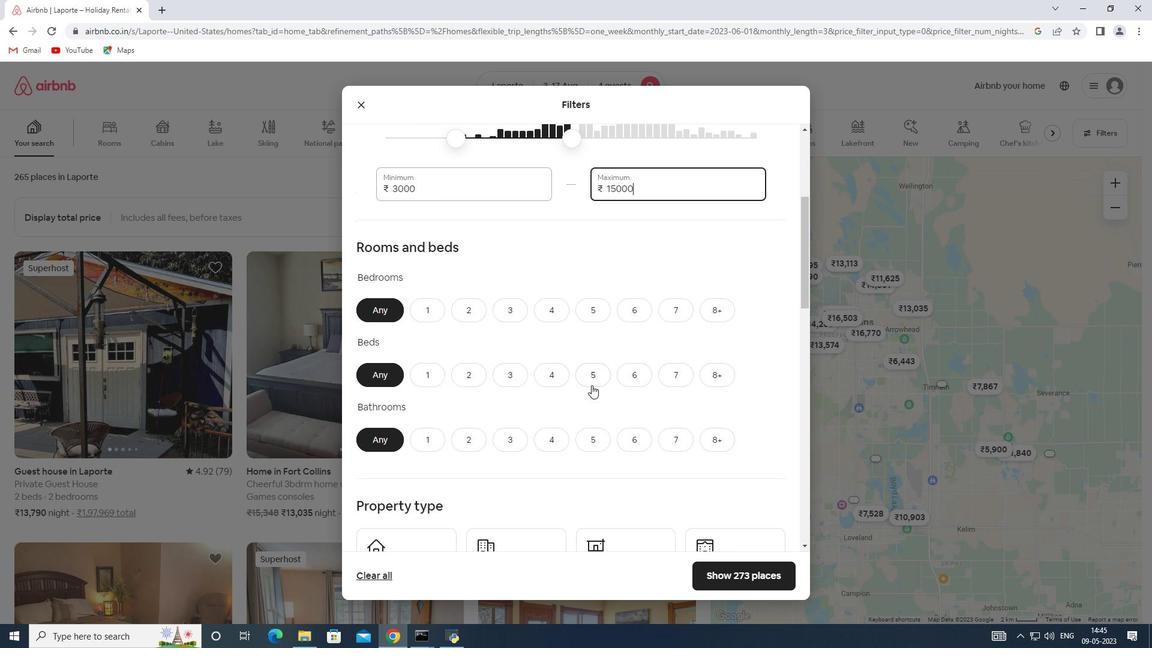 
Action: Mouse moved to (506, 238)
Screenshot: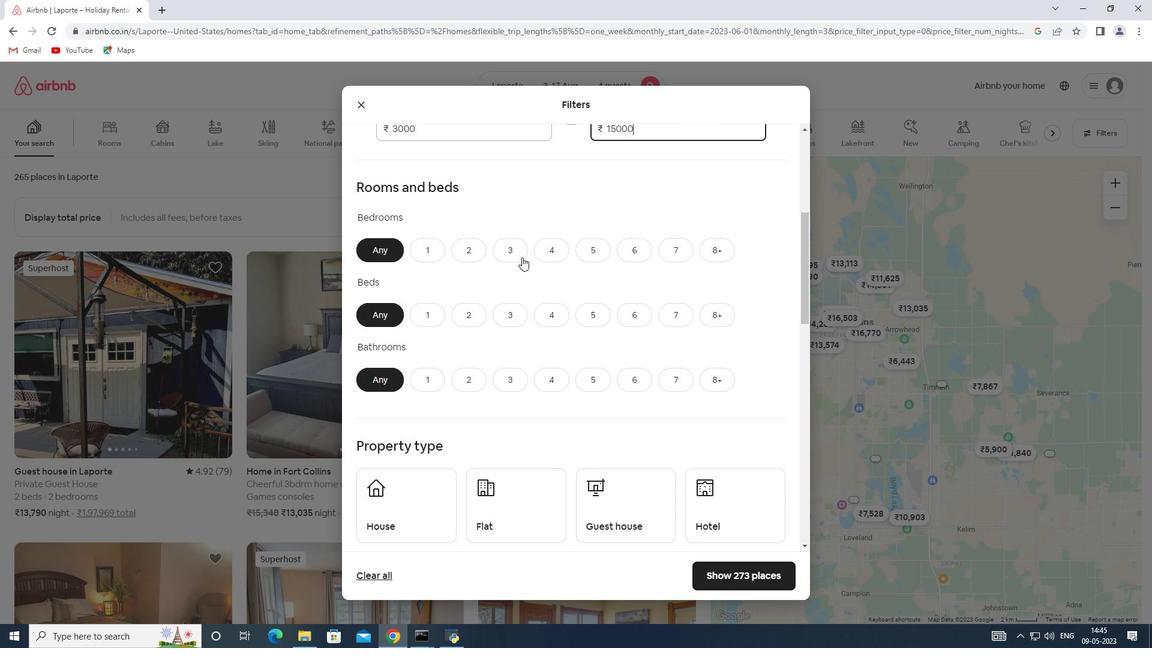 
Action: Mouse pressed left at (506, 238)
Screenshot: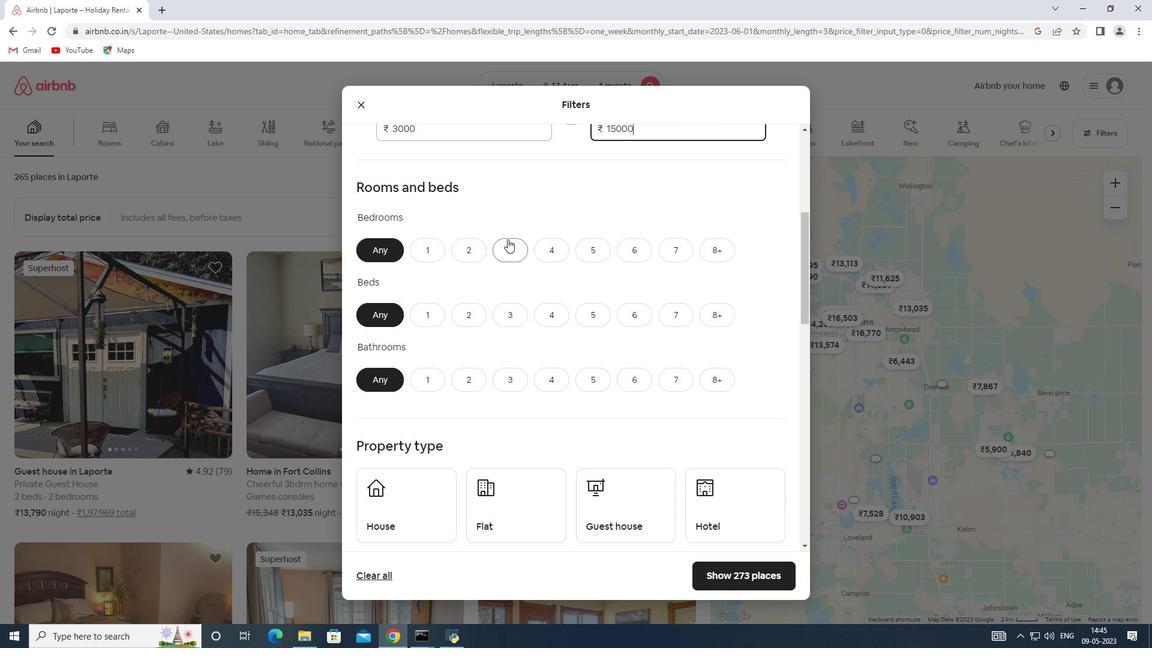 
Action: Mouse moved to (552, 308)
Screenshot: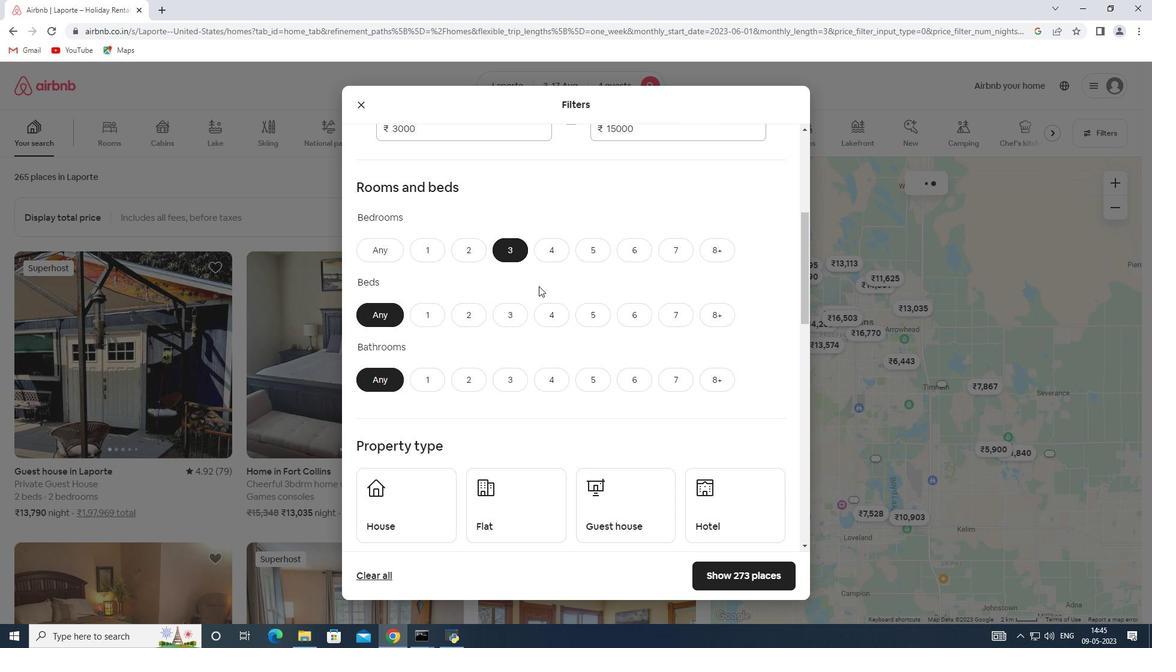 
Action: Mouse pressed left at (552, 308)
Screenshot: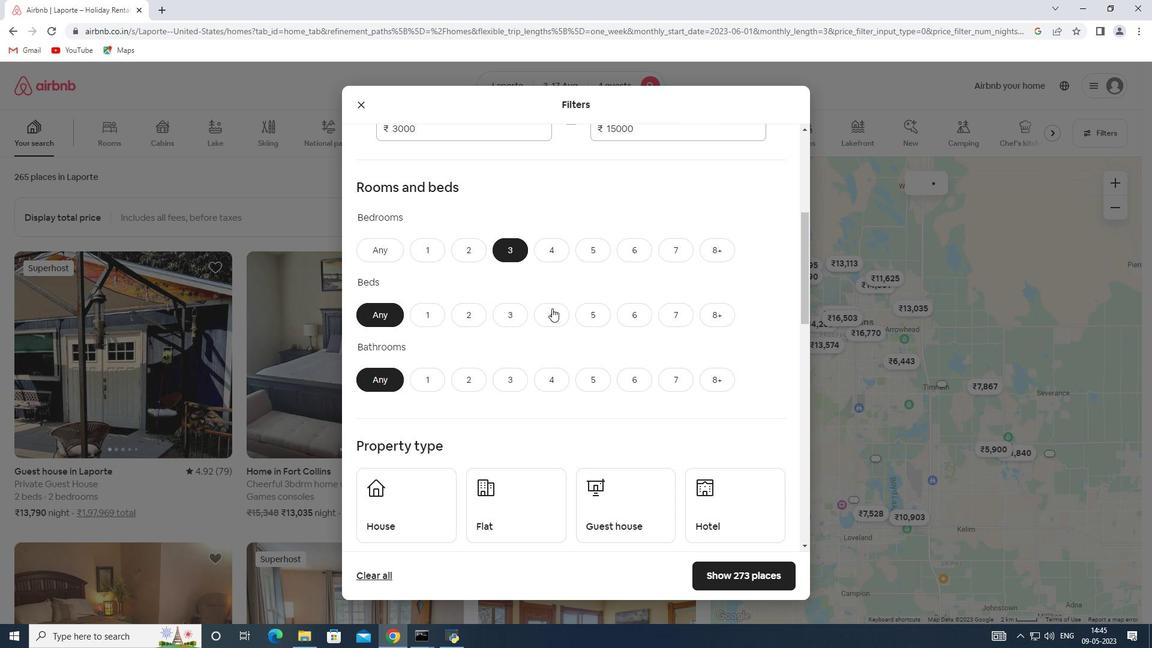 
Action: Mouse moved to (471, 375)
Screenshot: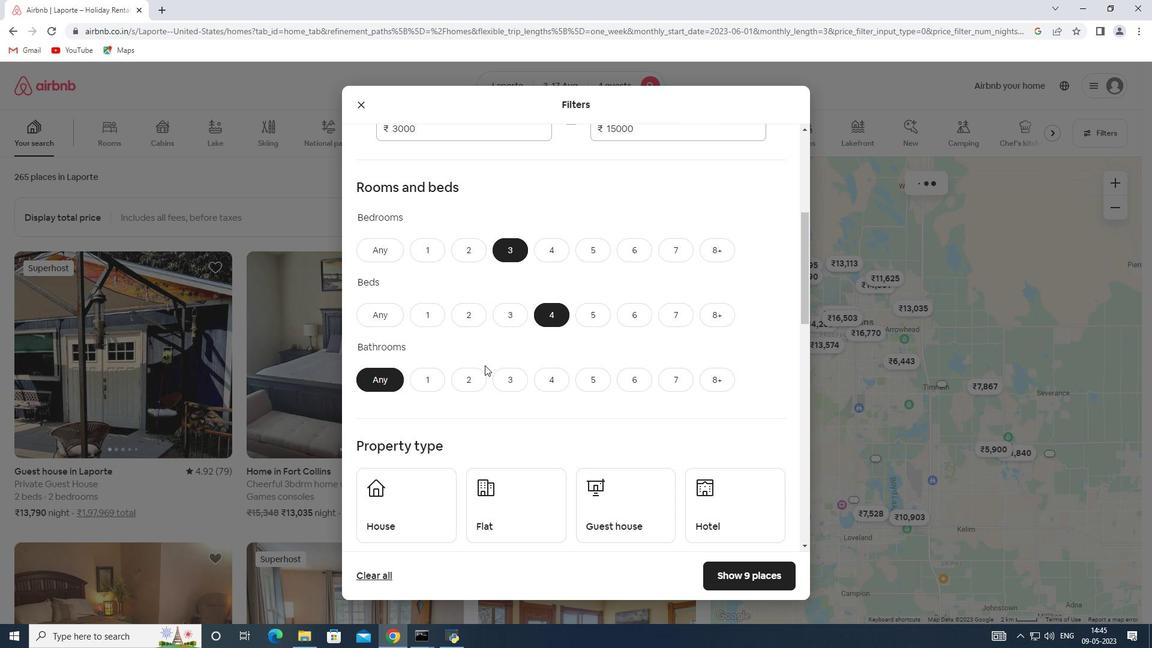 
Action: Mouse pressed left at (471, 375)
Screenshot: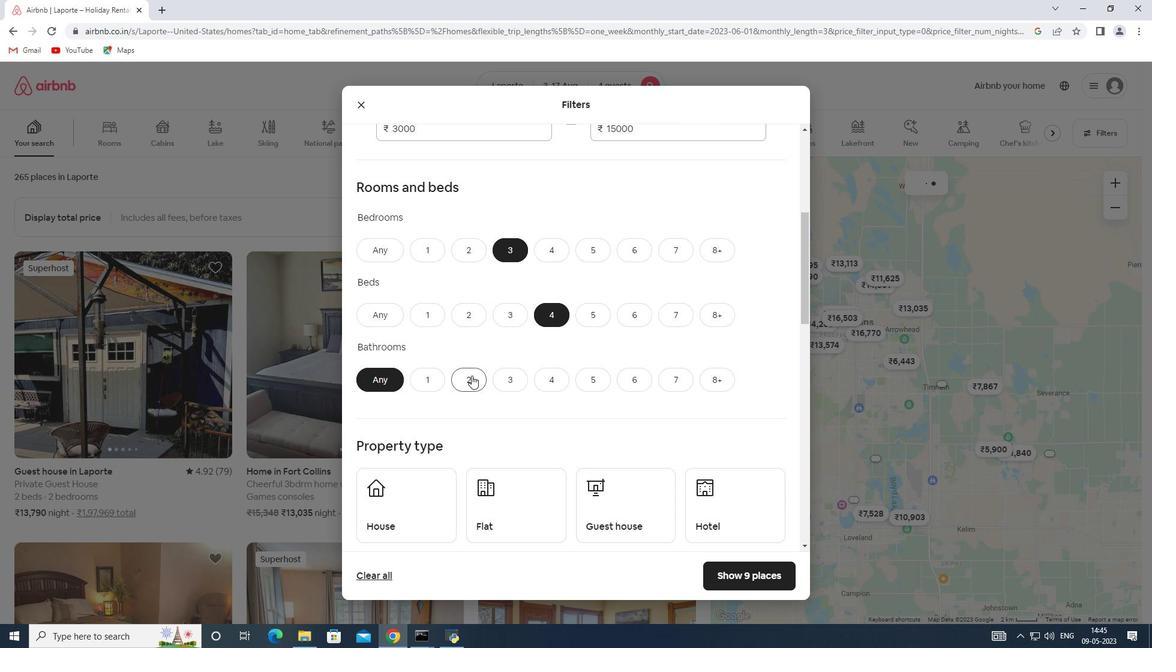 
Action: Mouse moved to (472, 368)
Screenshot: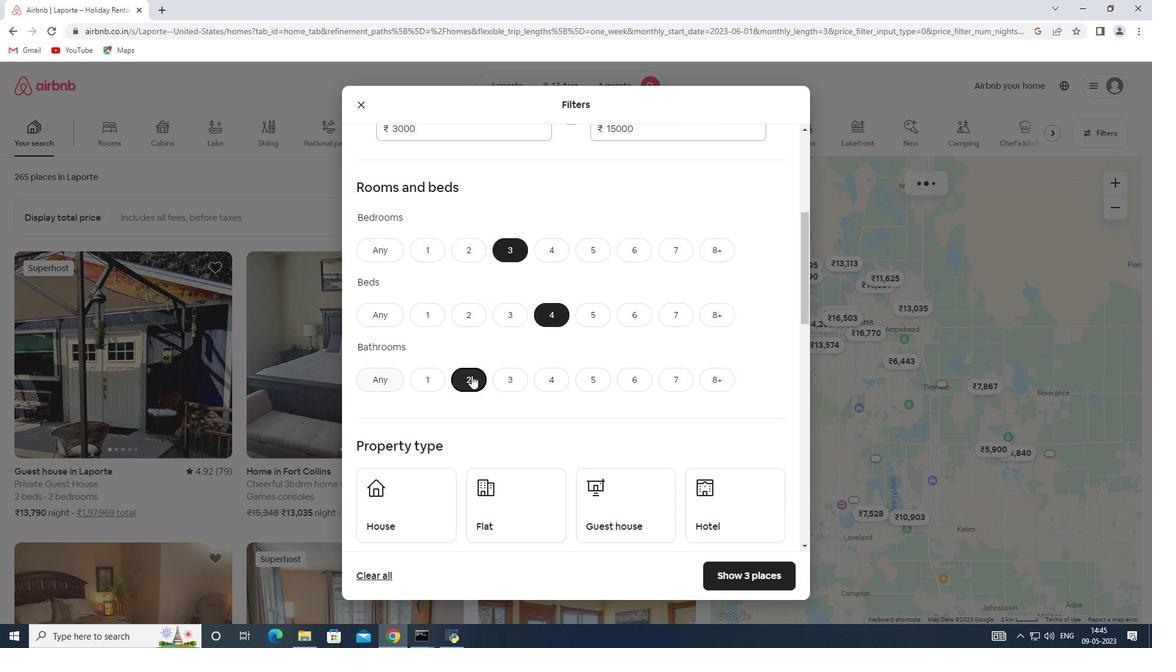 
Action: Mouse scrolled (472, 367) with delta (0, 0)
Screenshot: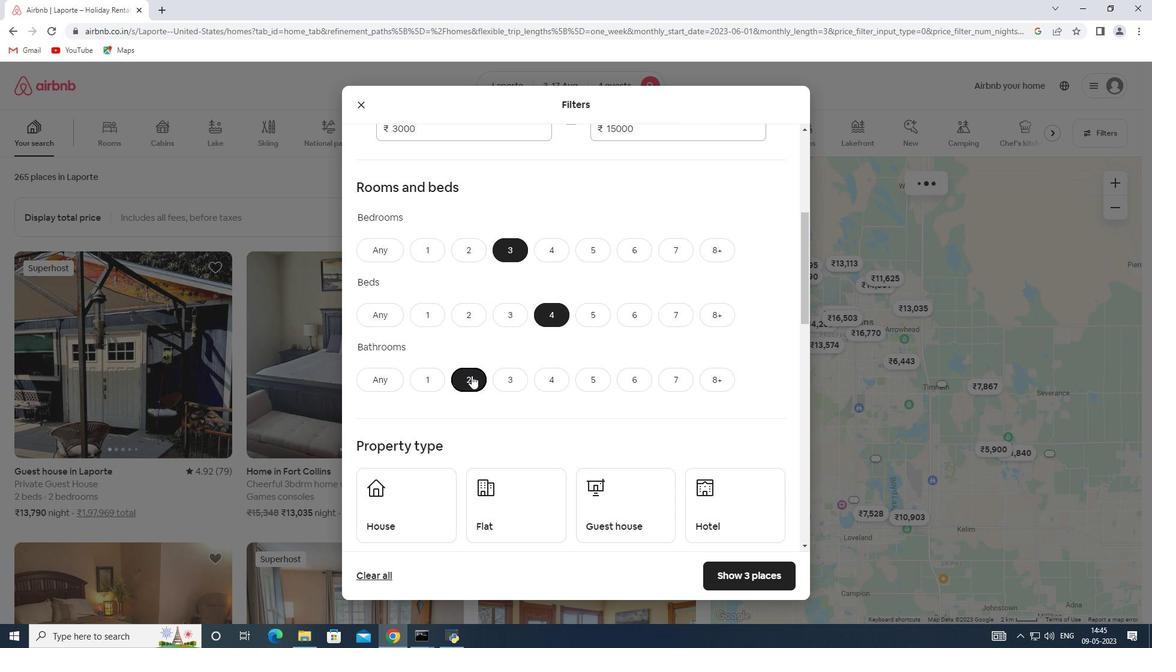
Action: Mouse moved to (474, 365)
Screenshot: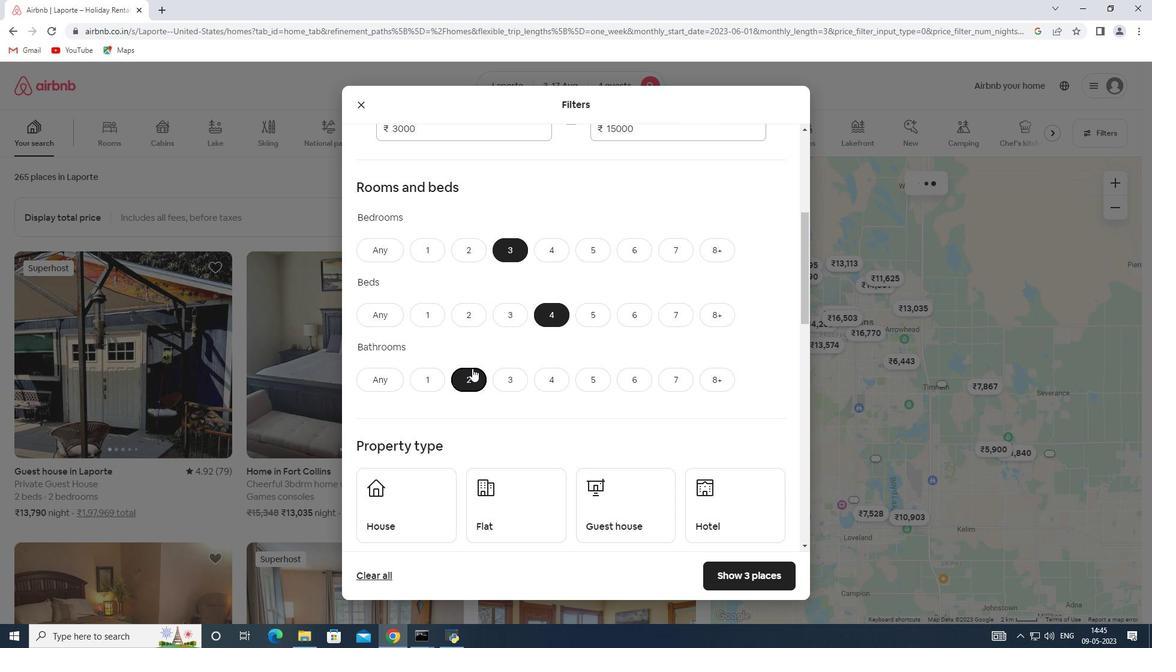 
Action: Mouse scrolled (474, 364) with delta (0, 0)
Screenshot: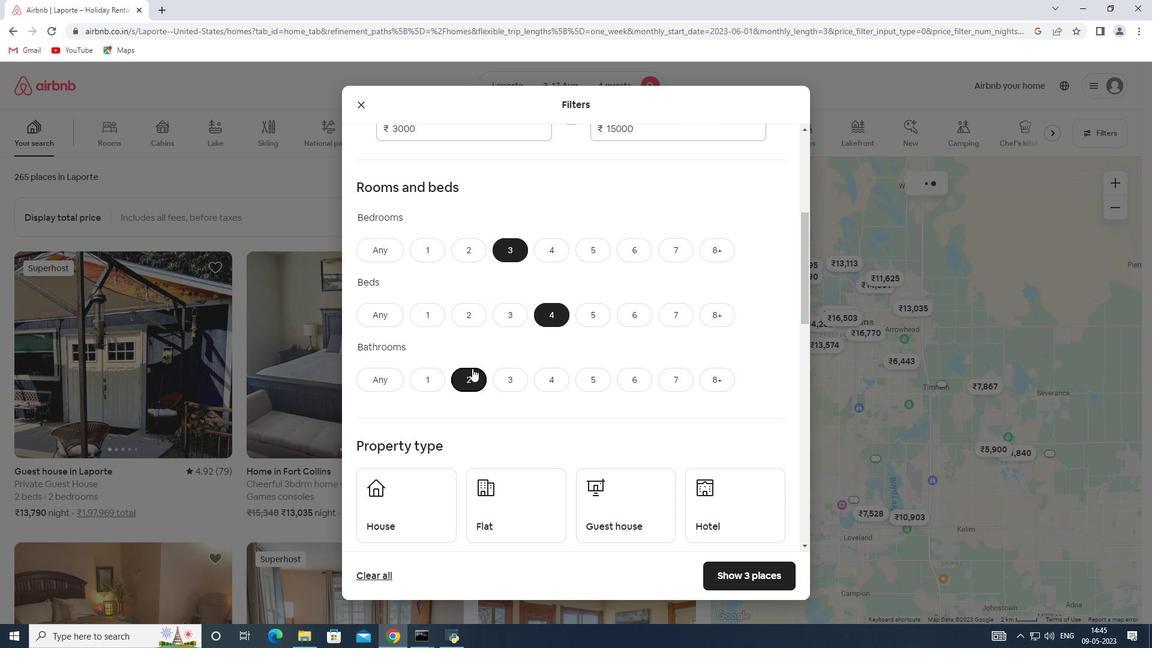 
Action: Mouse moved to (408, 364)
Screenshot: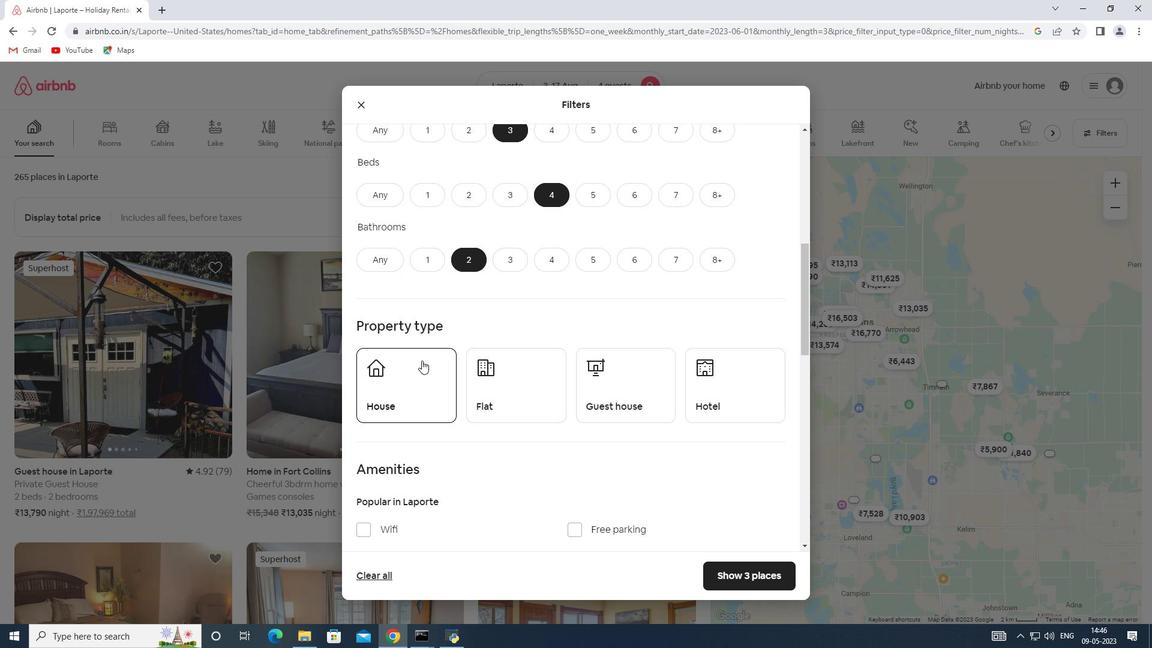 
Action: Mouse pressed left at (408, 364)
Screenshot: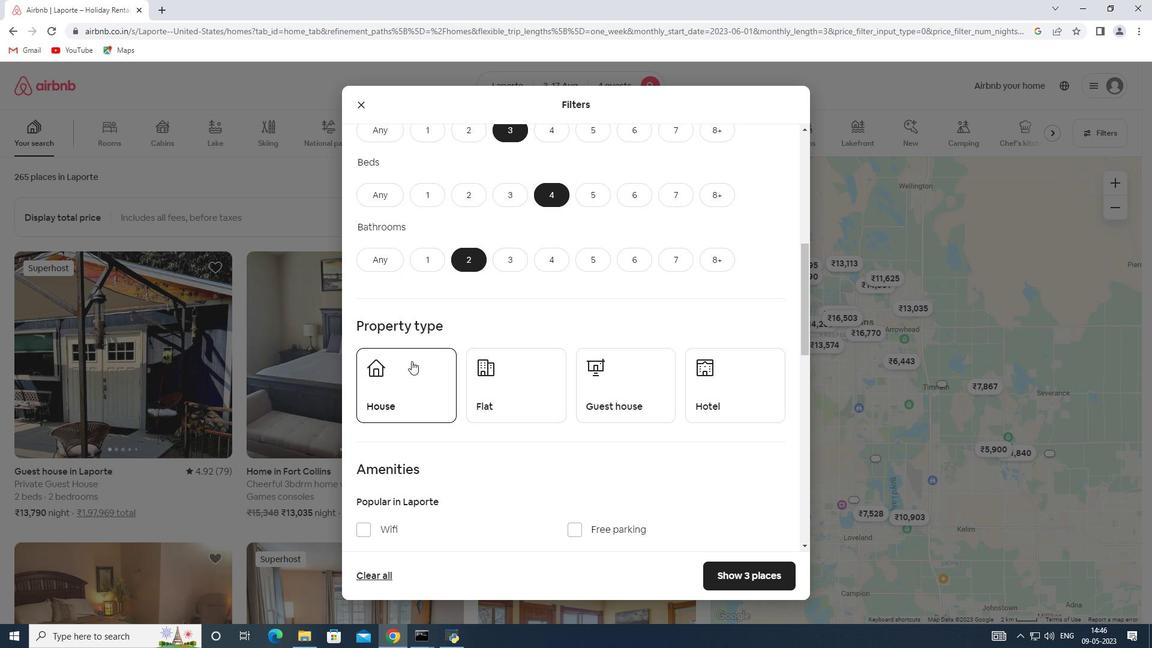 
Action: Mouse moved to (544, 380)
Screenshot: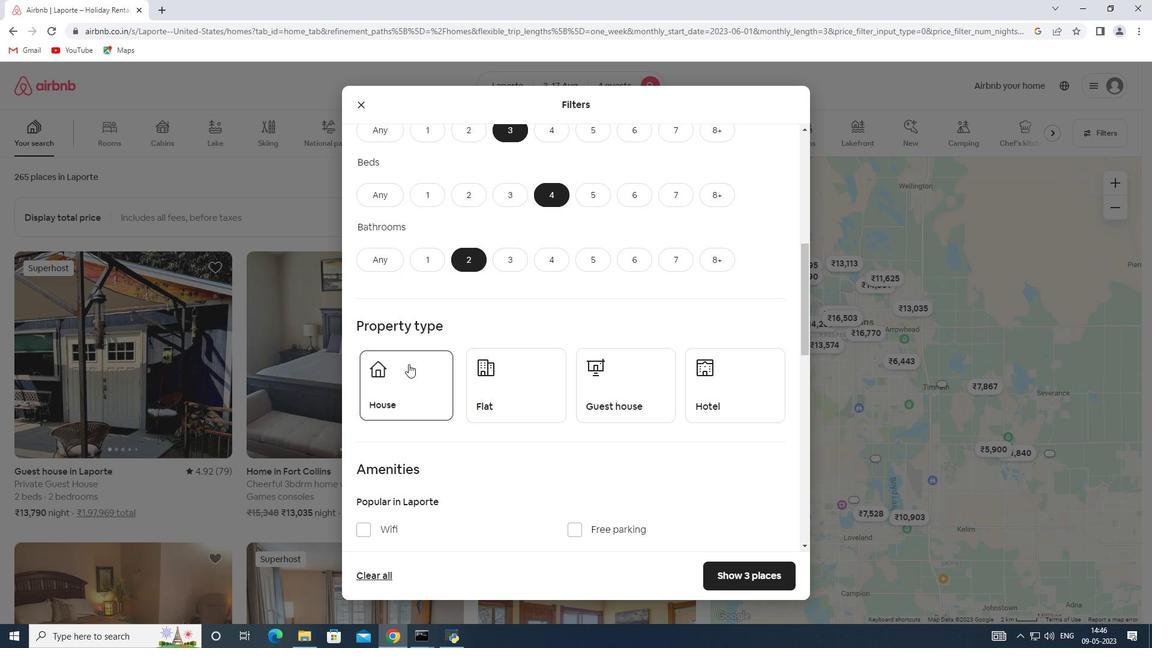 
Action: Mouse pressed left at (544, 380)
Screenshot: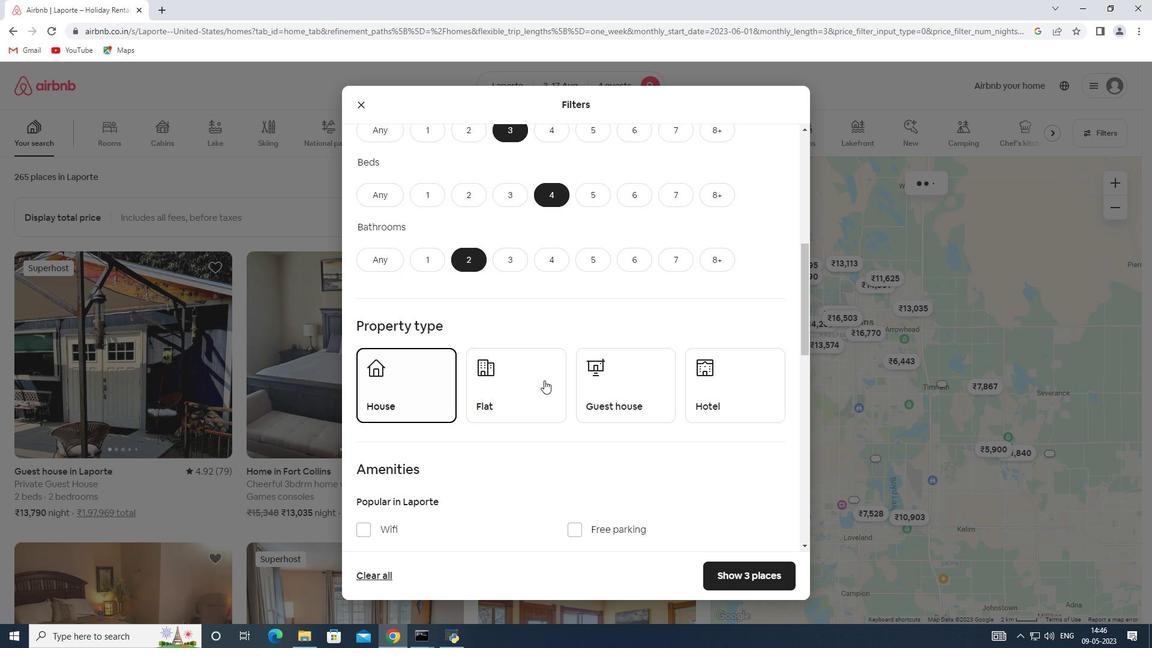 
Action: Mouse moved to (642, 392)
Screenshot: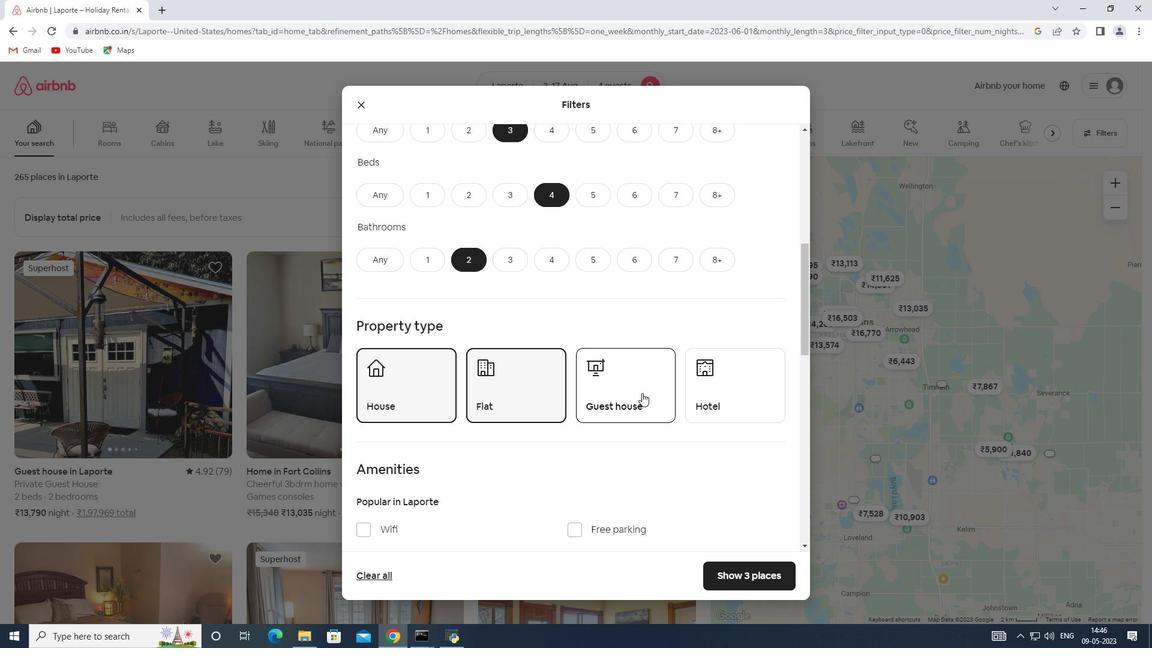 
Action: Mouse pressed left at (642, 392)
Screenshot: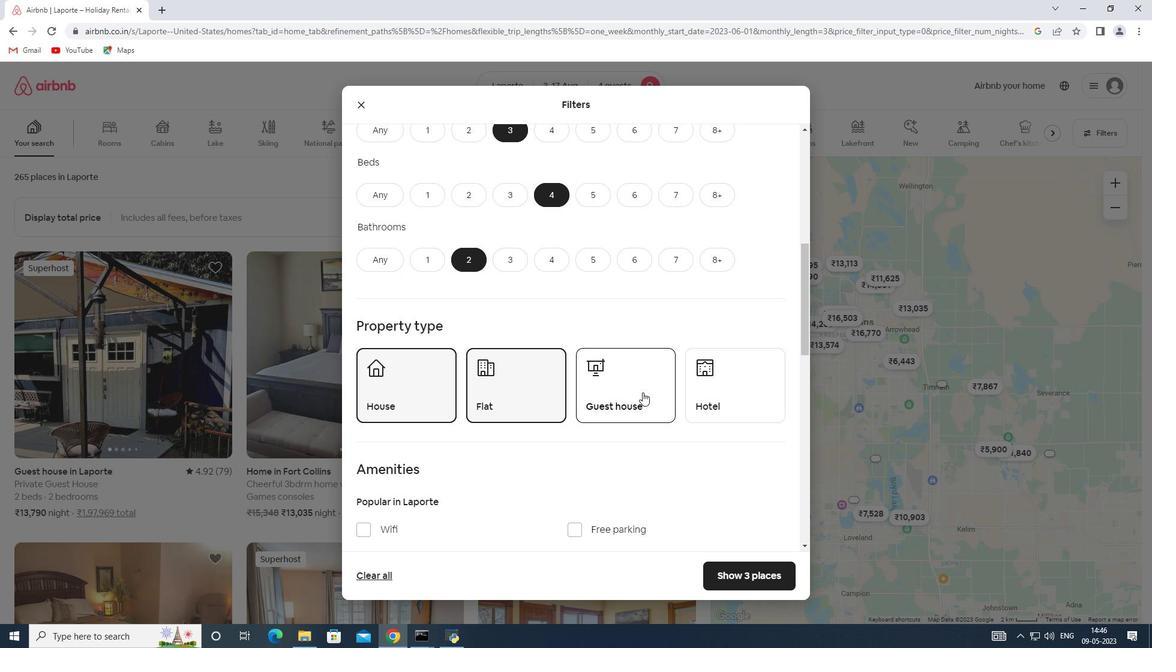 
Action: Mouse moved to (635, 371)
Screenshot: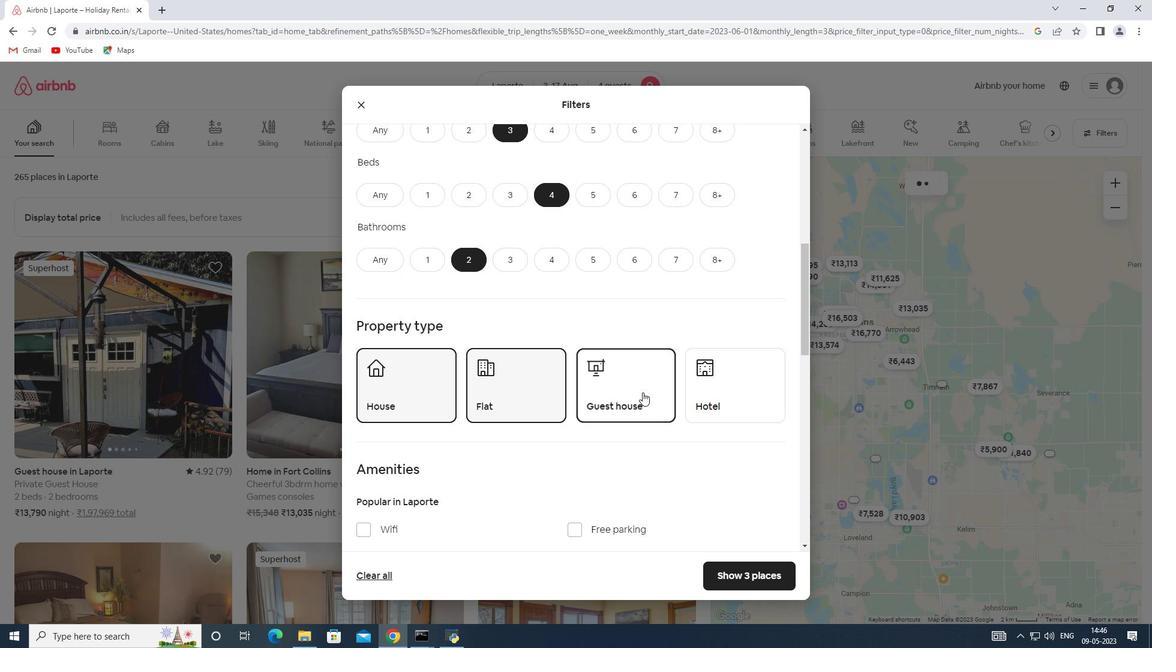 
Action: Mouse scrolled (635, 370) with delta (0, 0)
Screenshot: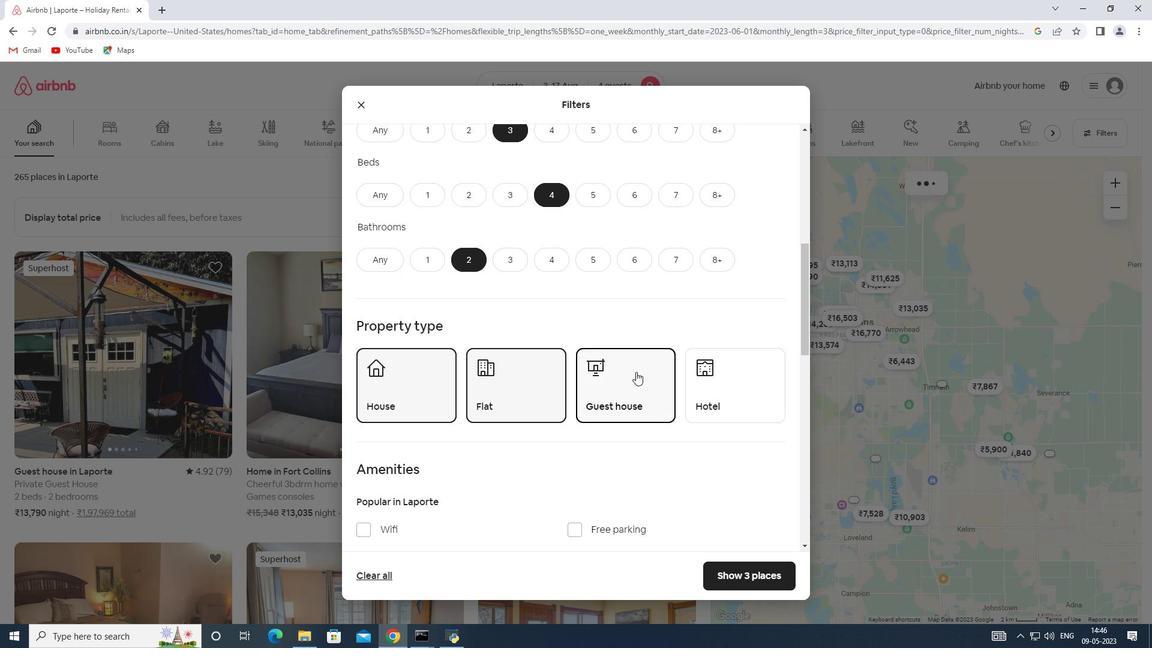 
Action: Mouse scrolled (635, 370) with delta (0, 0)
Screenshot: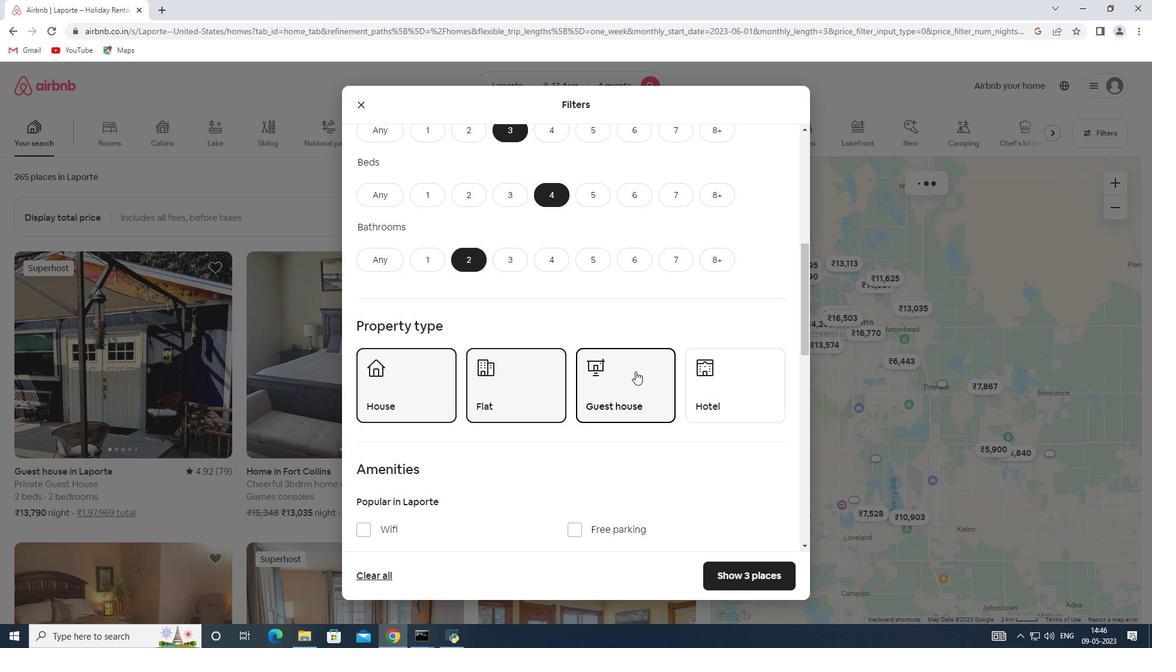
Action: Mouse moved to (635, 371)
Screenshot: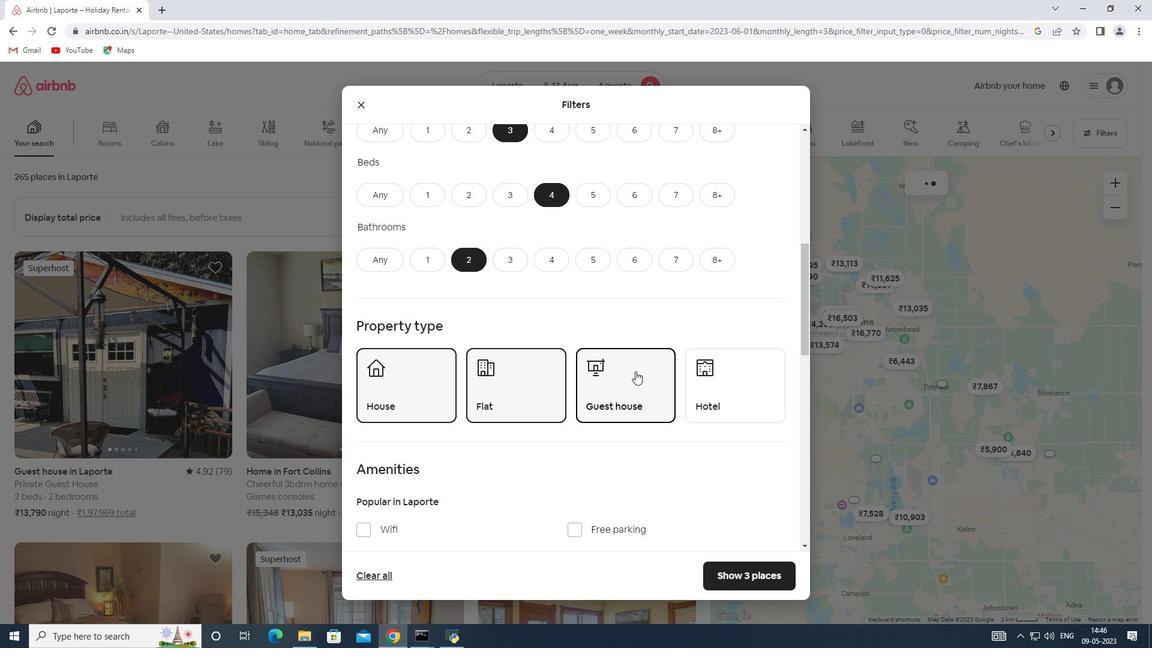 
Action: Mouse scrolled (635, 370) with delta (0, 0)
Screenshot: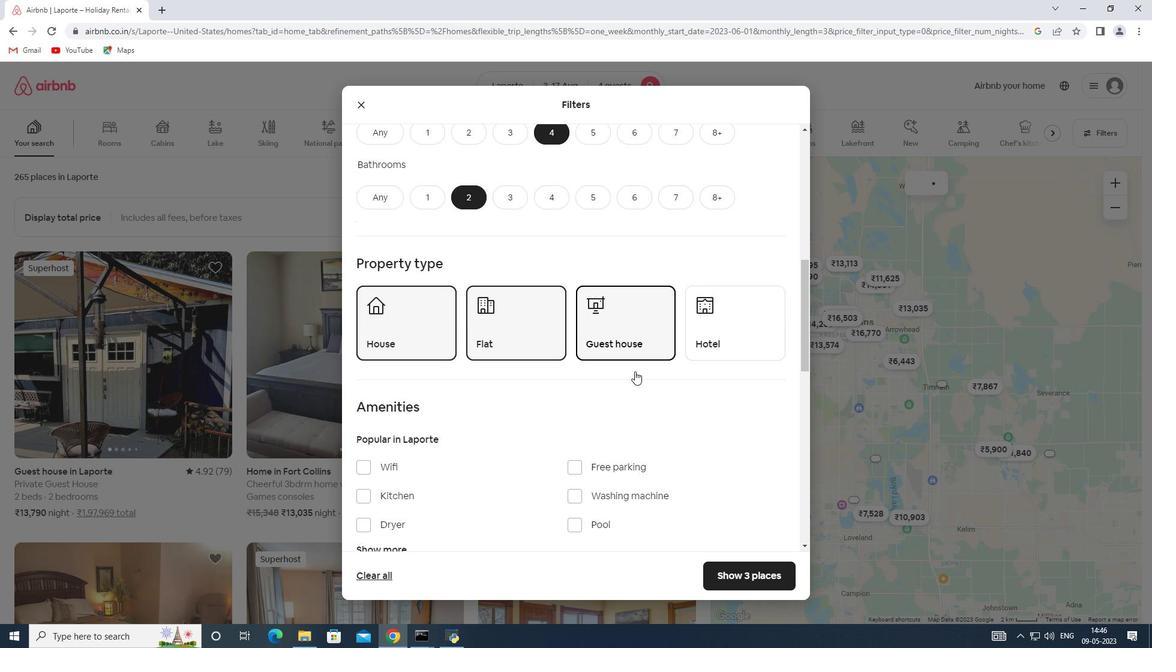 
Action: Mouse scrolled (635, 370) with delta (0, 0)
Screenshot: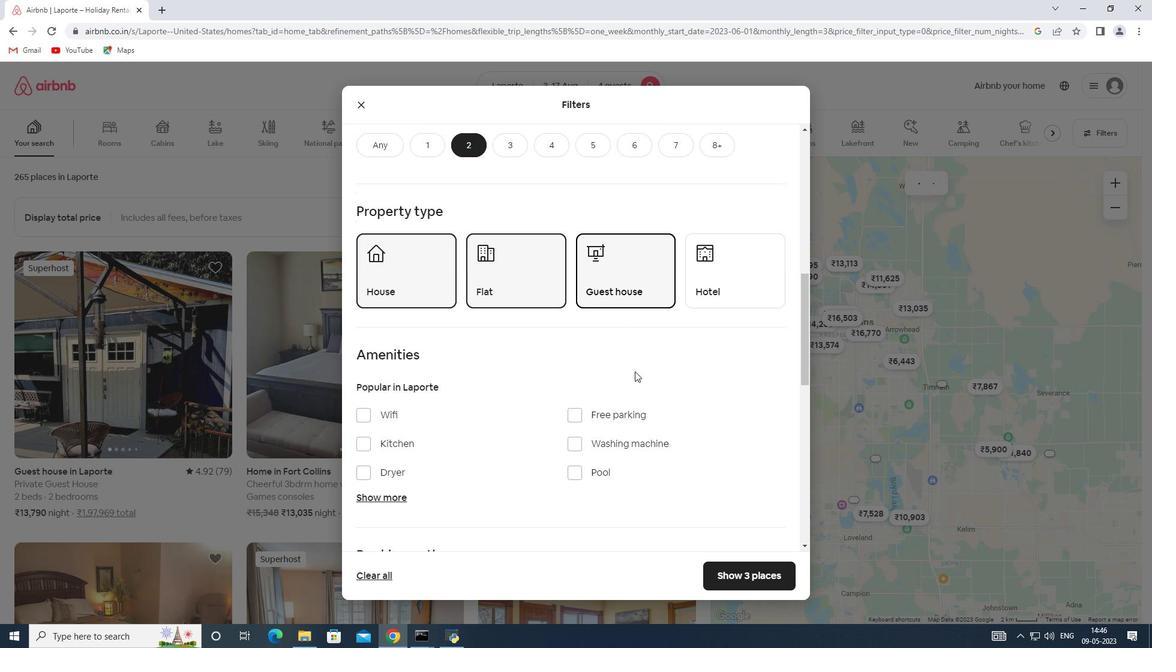 
Action: Mouse moved to (699, 364)
Screenshot: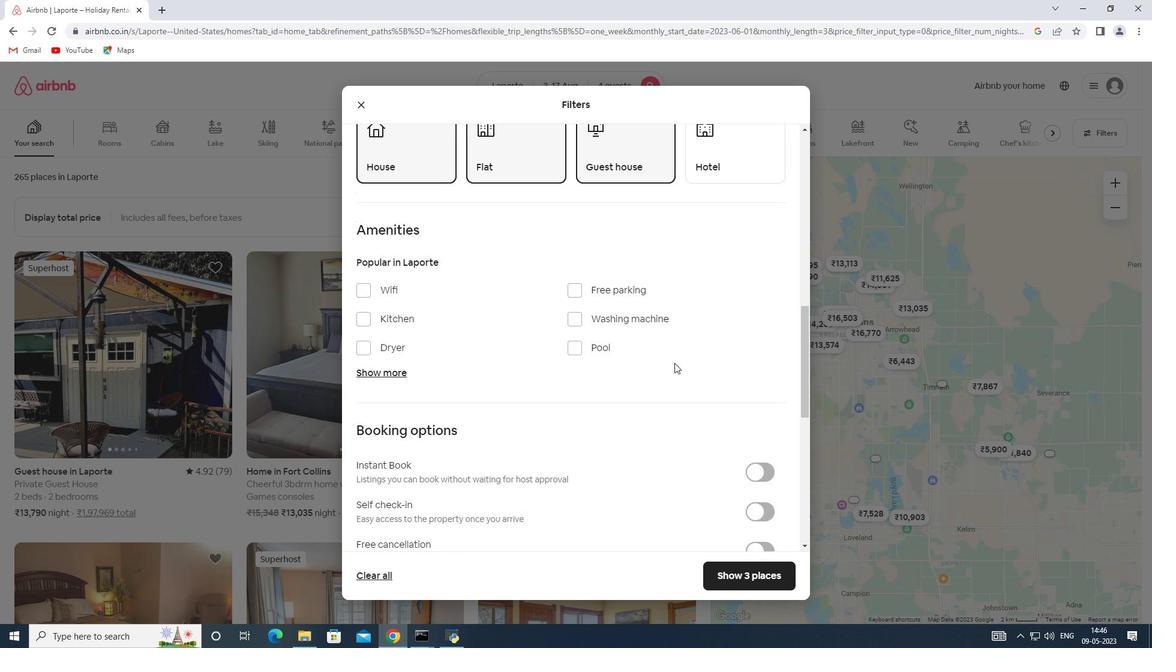 
Action: Mouse scrolled (699, 364) with delta (0, 0)
Screenshot: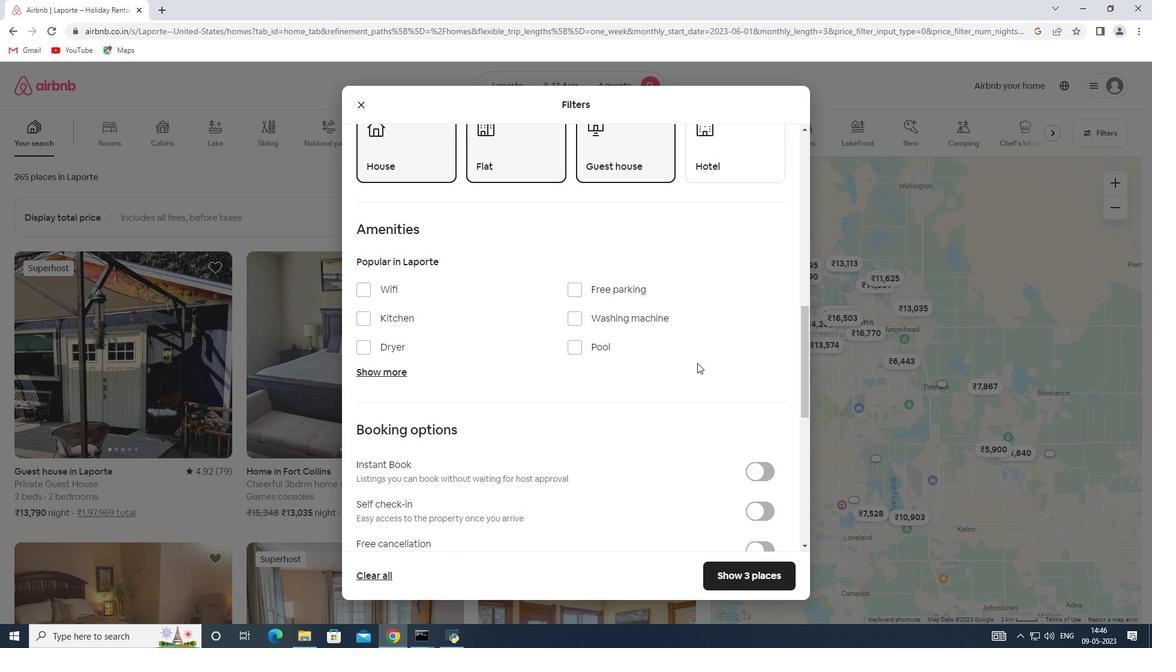 
Action: Mouse scrolled (699, 364) with delta (0, 0)
Screenshot: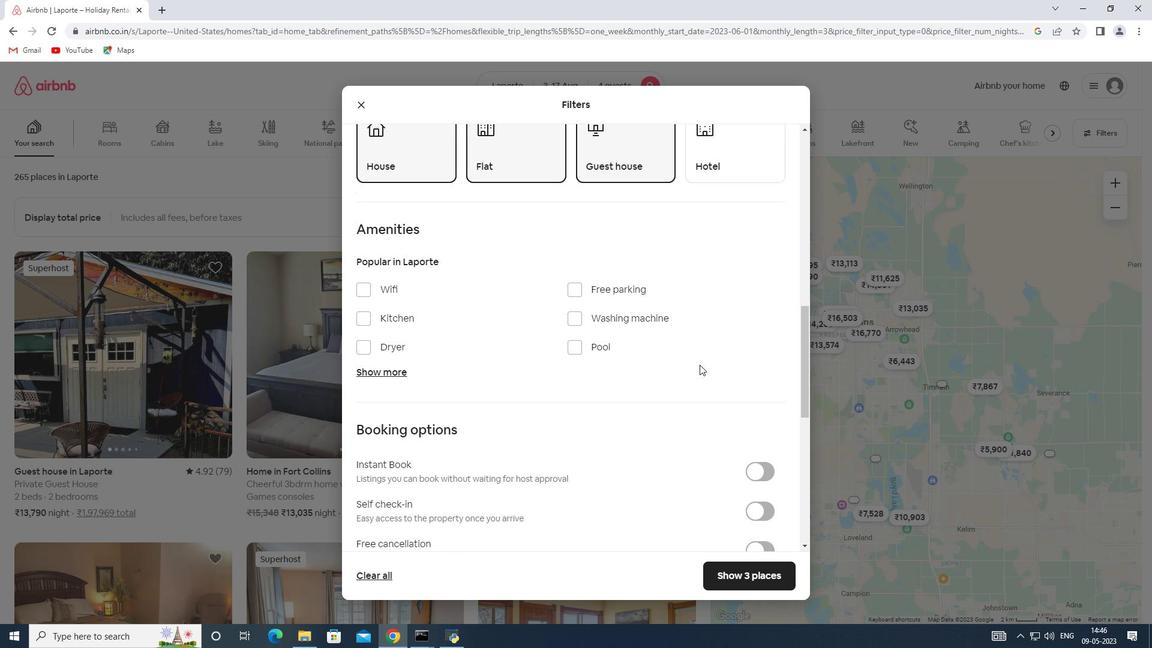 
Action: Mouse moved to (759, 388)
Screenshot: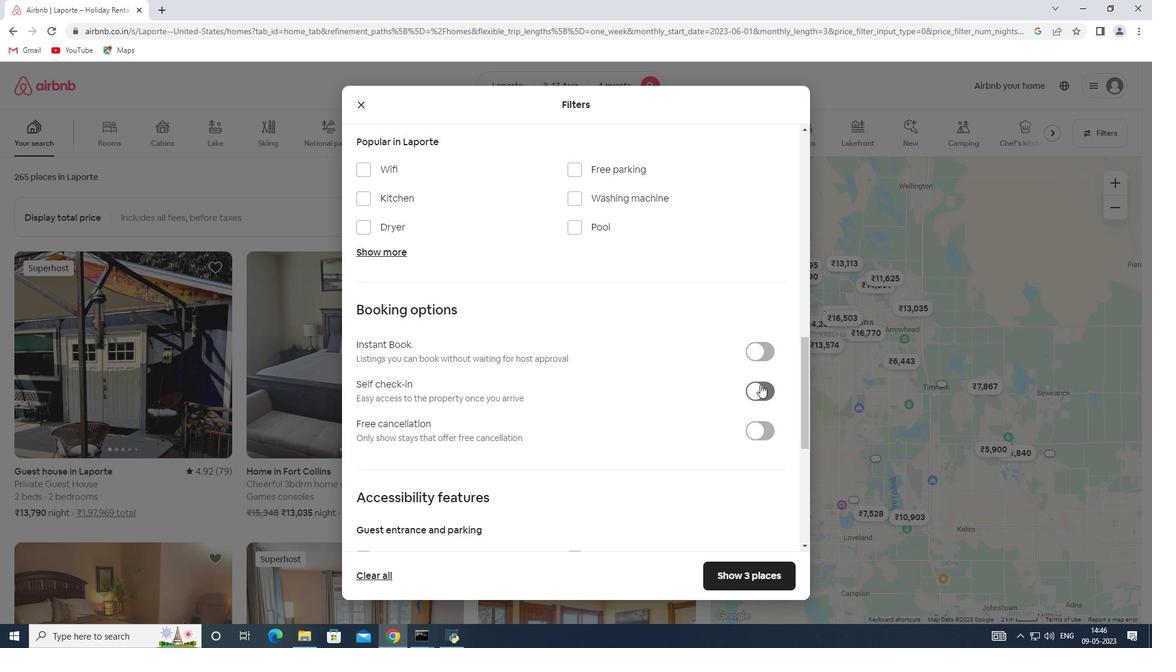 
Action: Mouse pressed left at (759, 388)
Screenshot: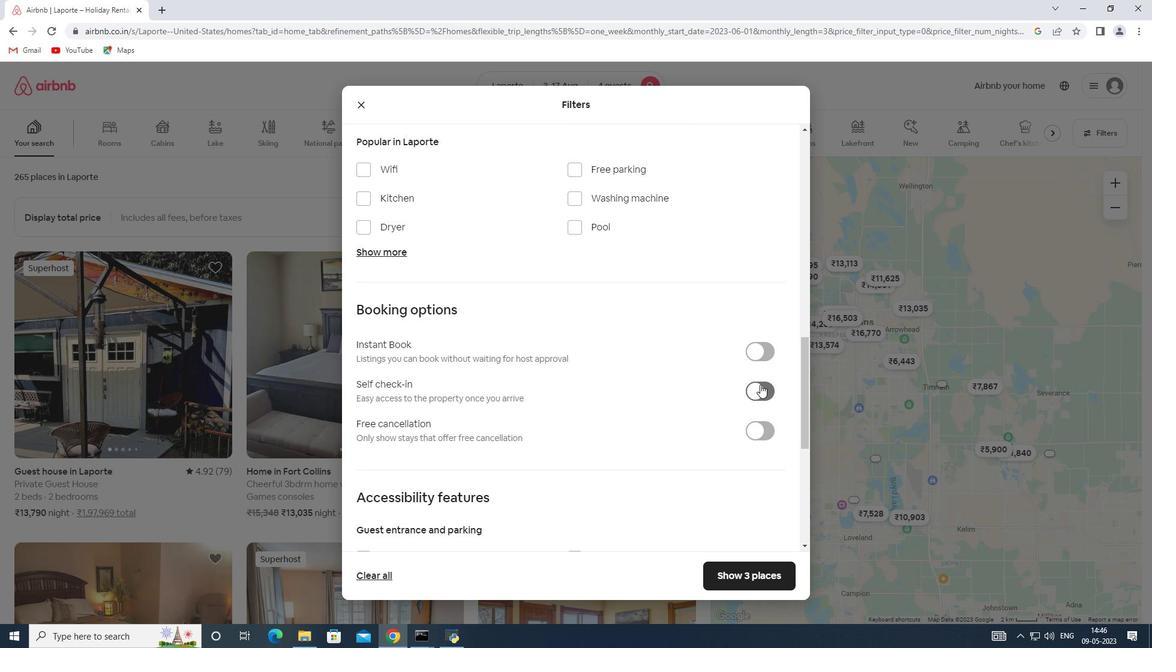 
Action: Mouse moved to (524, 377)
Screenshot: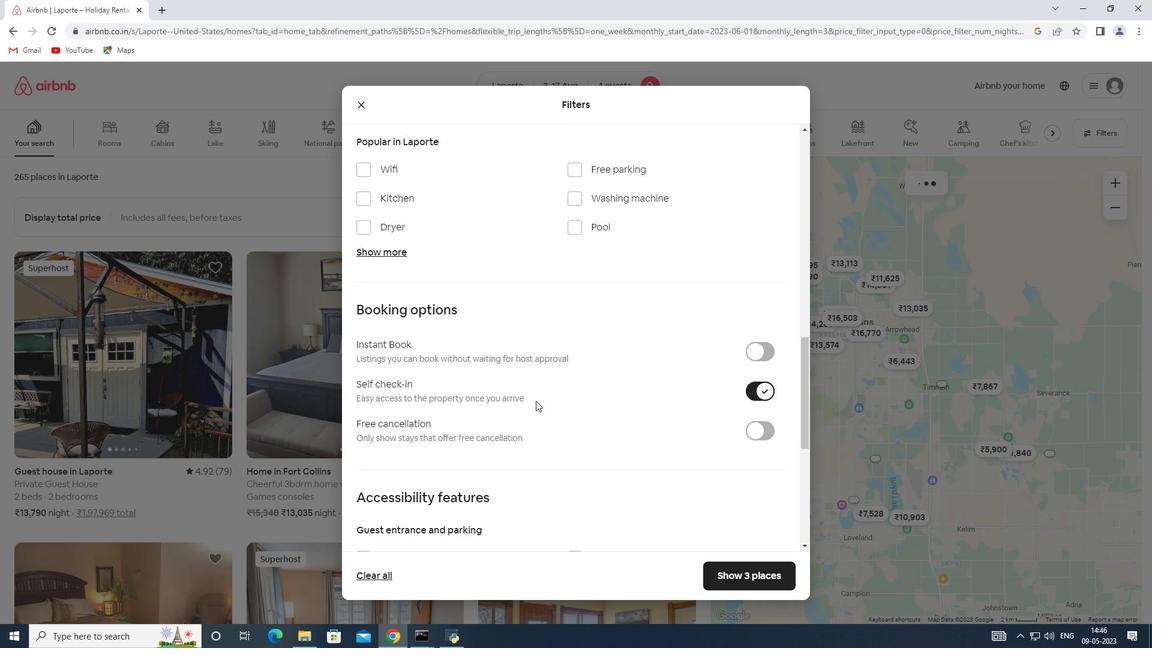 
Action: Mouse scrolled (524, 376) with delta (0, 0)
Screenshot: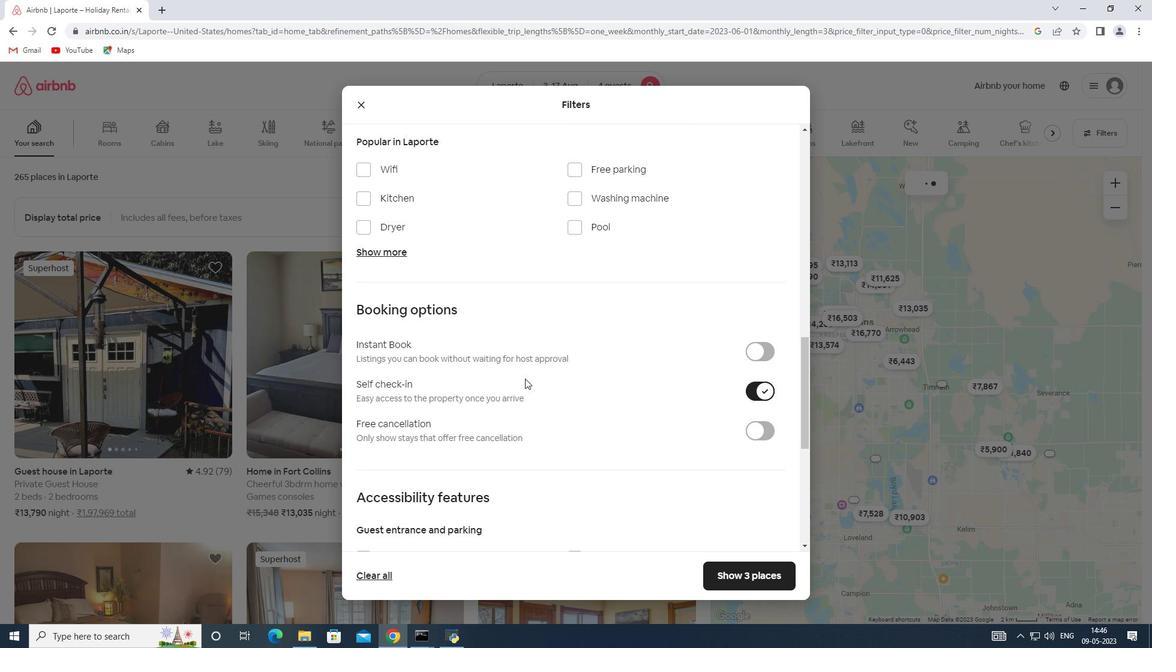
Action: Mouse scrolled (524, 376) with delta (0, 0)
Screenshot: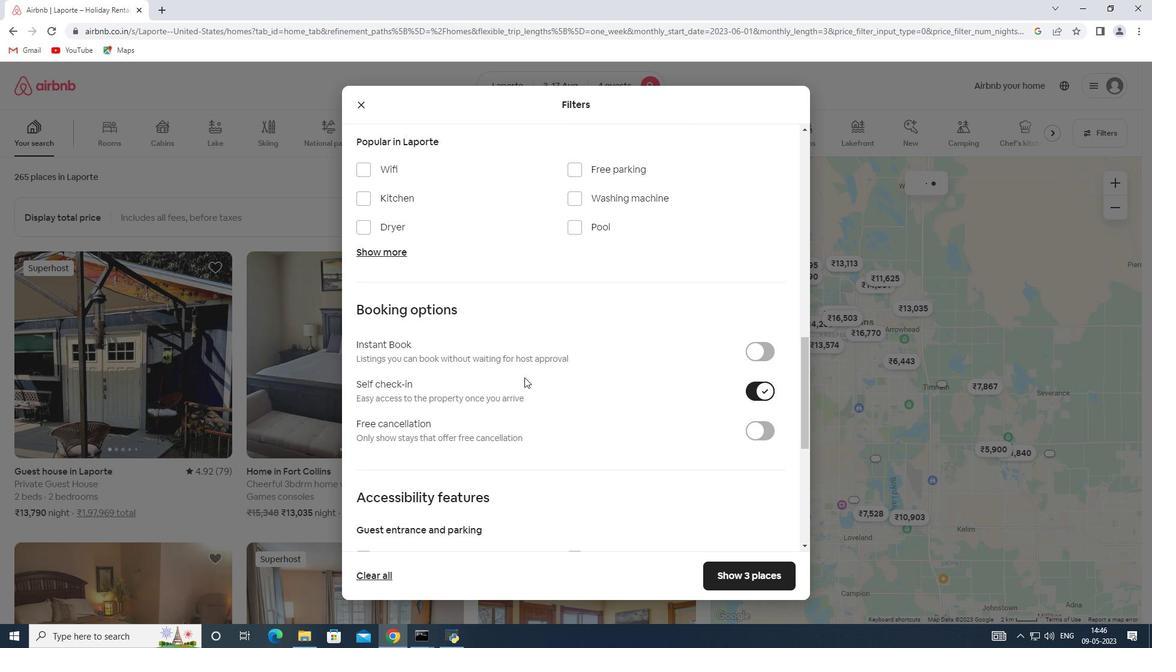 
Action: Mouse scrolled (524, 376) with delta (0, 0)
Screenshot: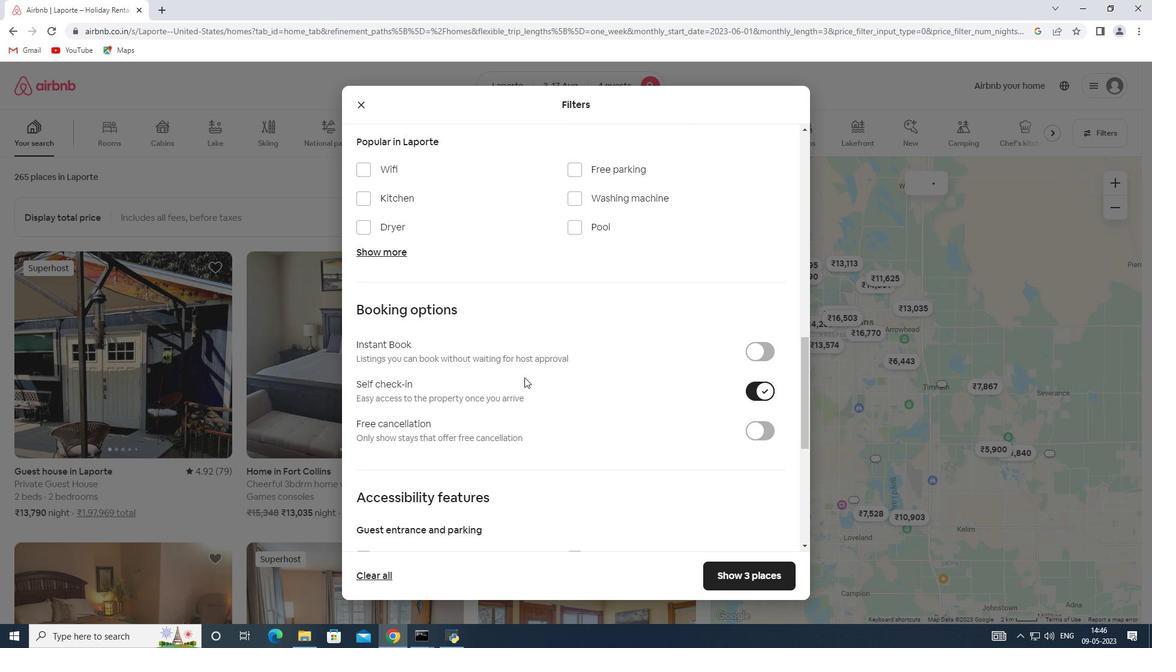 
Action: Mouse scrolled (524, 376) with delta (0, 0)
Screenshot: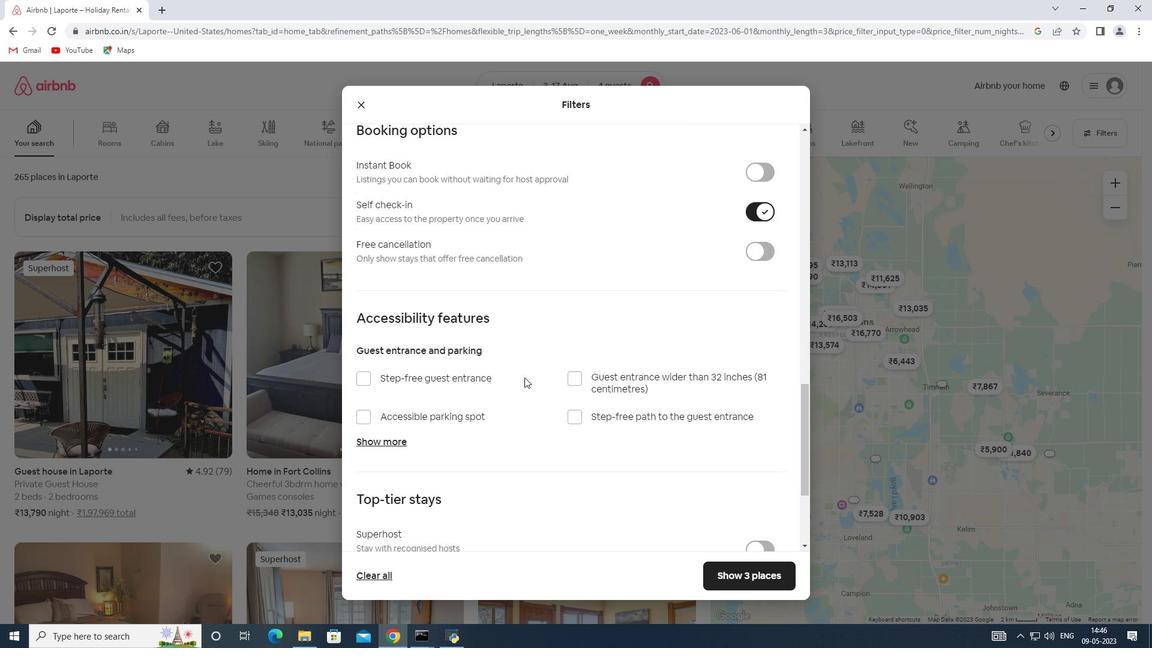 
Action: Mouse scrolled (524, 376) with delta (0, 0)
Screenshot: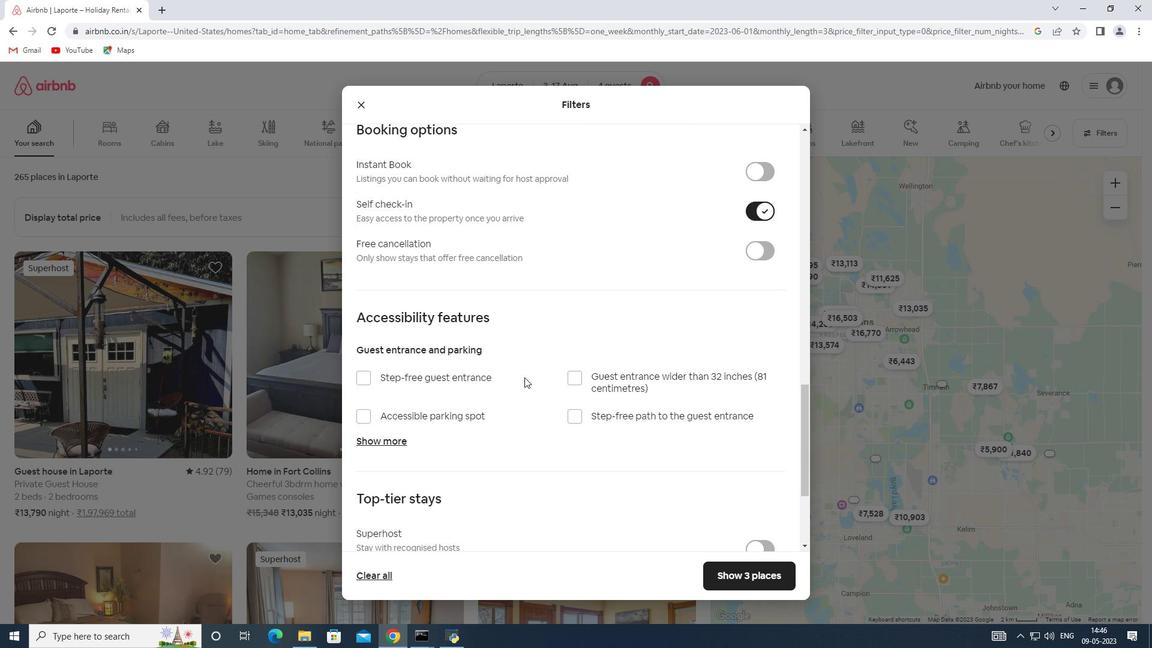 
Action: Mouse scrolled (524, 376) with delta (0, 0)
Screenshot: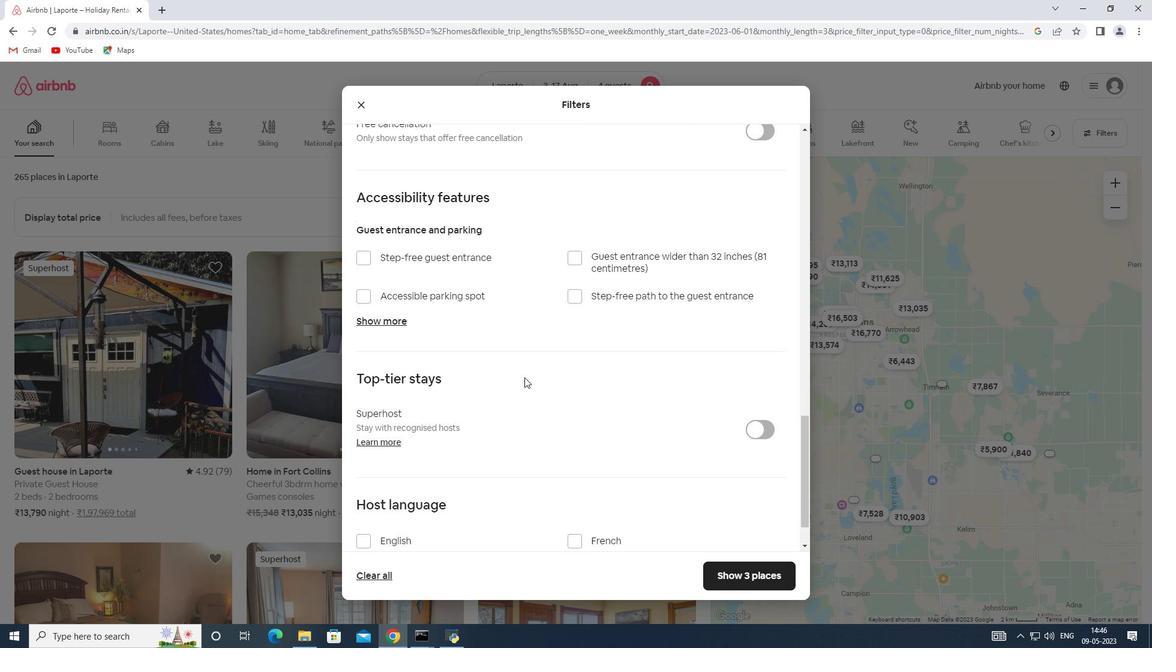 
Action: Mouse moved to (384, 493)
Screenshot: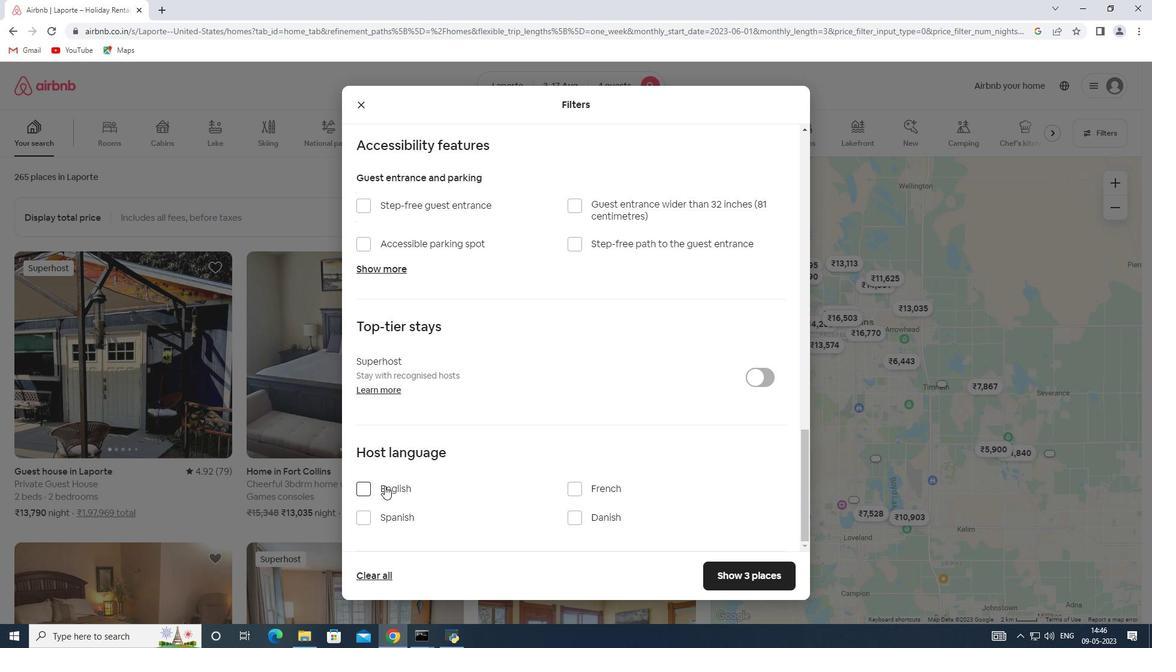 
Action: Mouse pressed left at (384, 493)
Screenshot: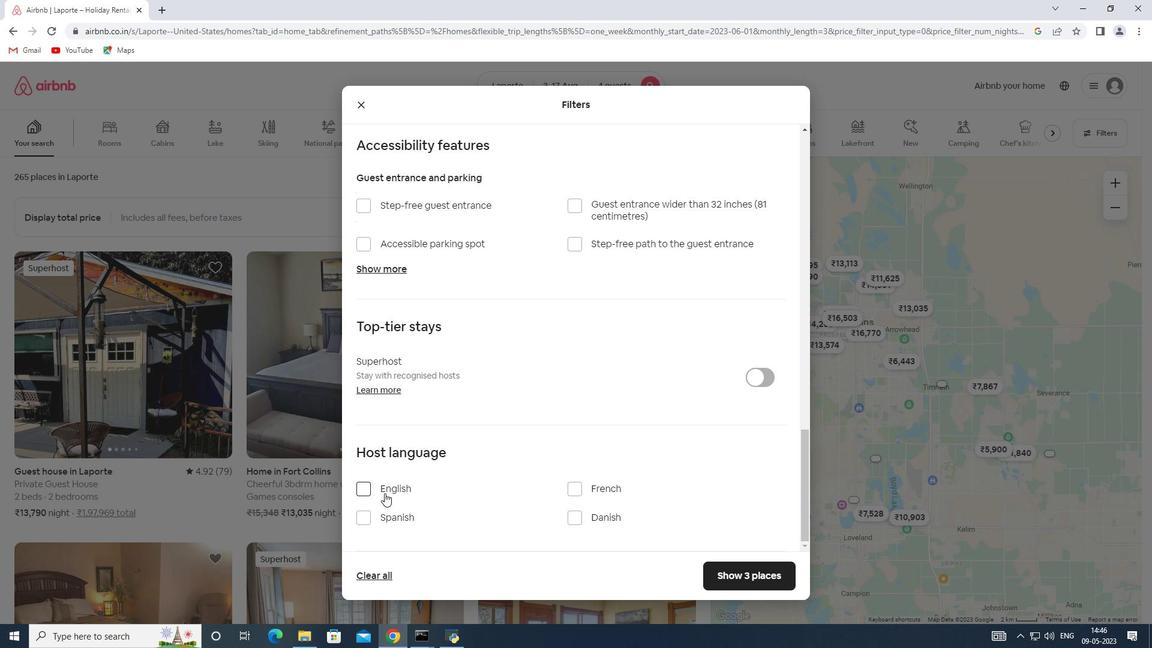 
Action: Mouse moved to (729, 573)
Screenshot: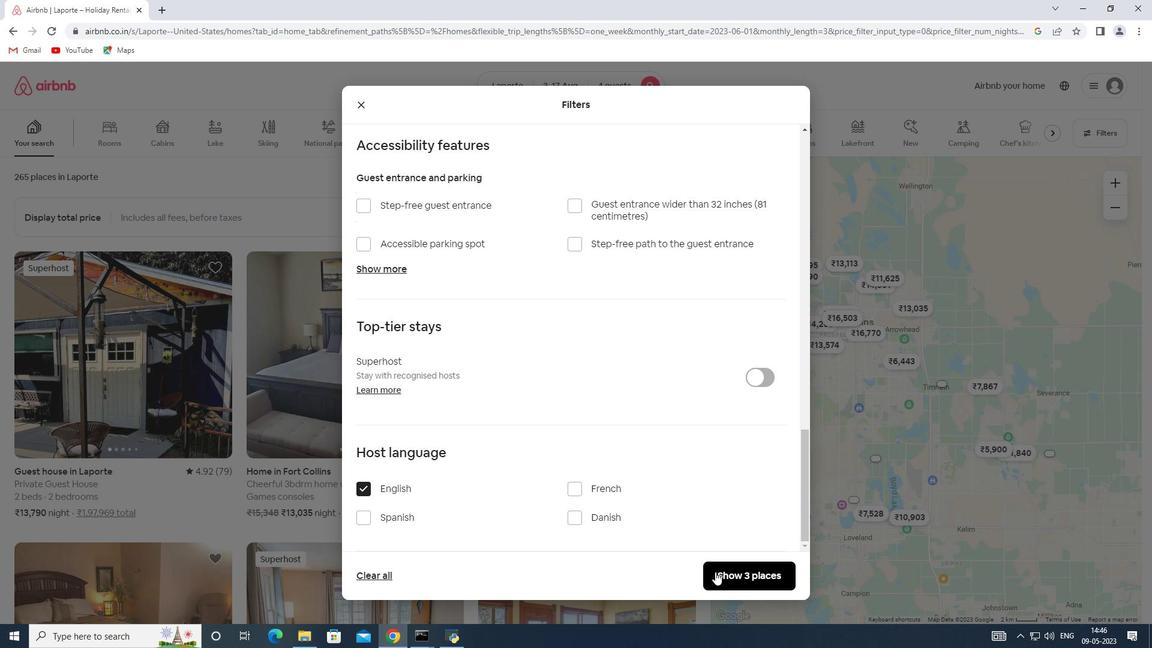
Action: Mouse pressed left at (729, 573)
Screenshot: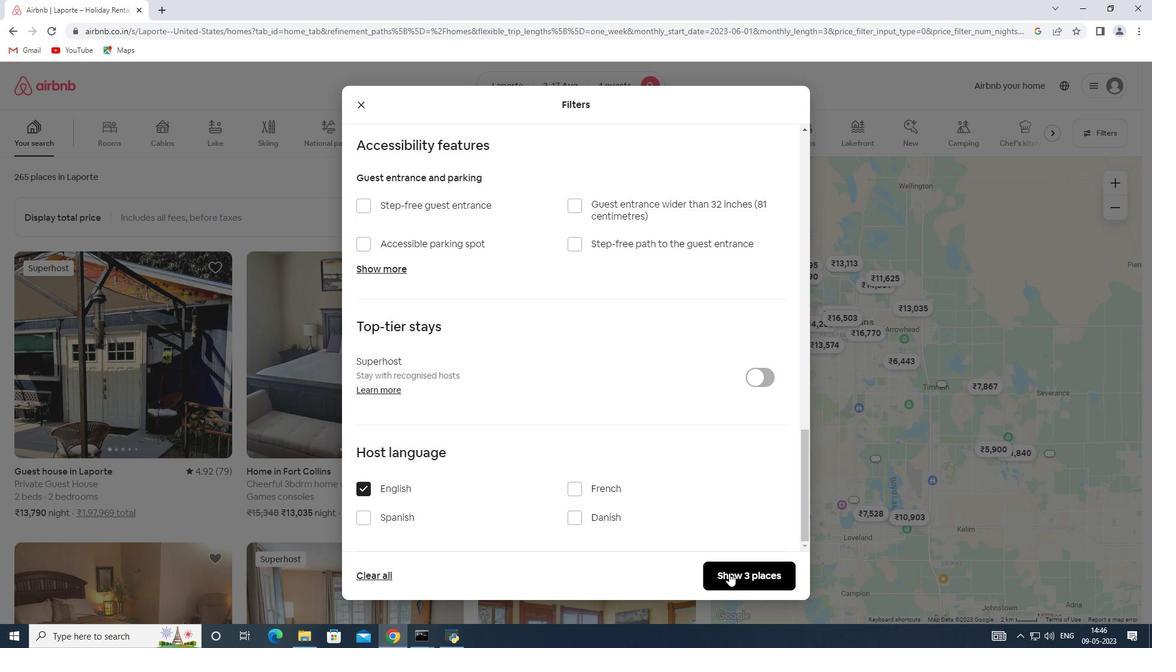
Action: Mouse moved to (700, 565)
Screenshot: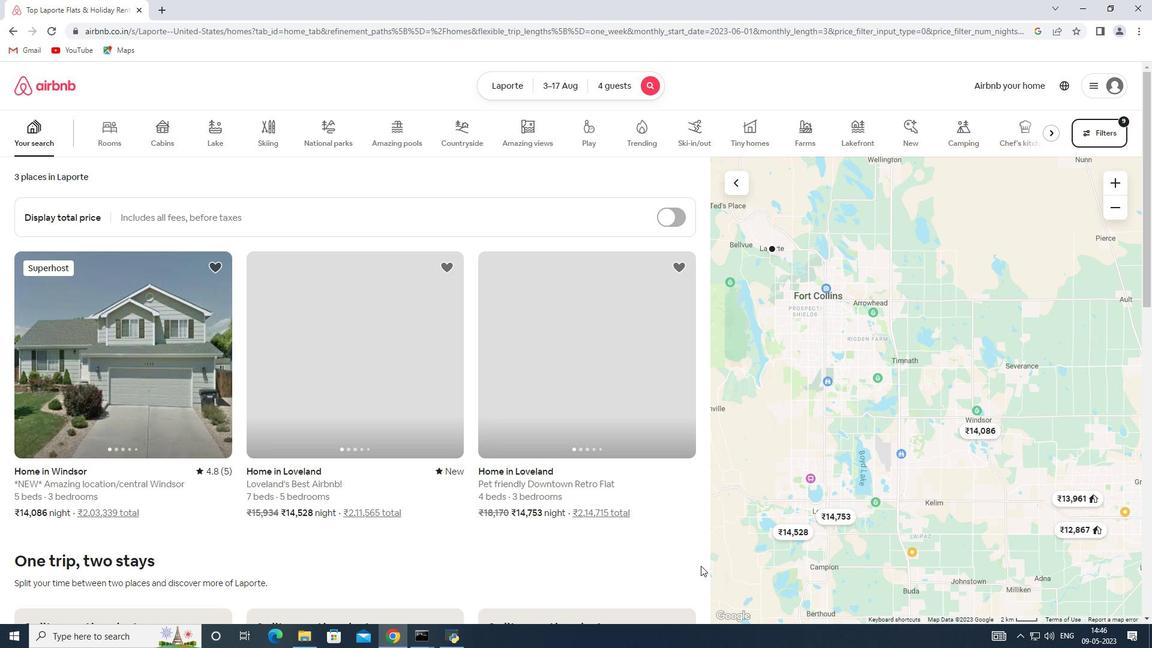 
